 Task: Add Attachment from "Attach a link" to Card Card0000000312 in Board Board0000000078 in Workspace WS0000000026 in Trello. Add Cover Red to Card Card0000000312 in Board Board0000000078 in Workspace WS0000000026 in Trello. Add "Join Card" Button Button0000000312  to Card Card0000000312 in Board Board0000000078 in Workspace WS0000000026 in Trello. Add Description DS0000000312 to Card Card0000000312 in Board Board0000000078 in Workspace WS0000000026 in Trello. Add Comment CM0000000312 to Card Card0000000312 in Board Board0000000078 in Workspace WS0000000026 in Trello
Action: Mouse moved to (341, 469)
Screenshot: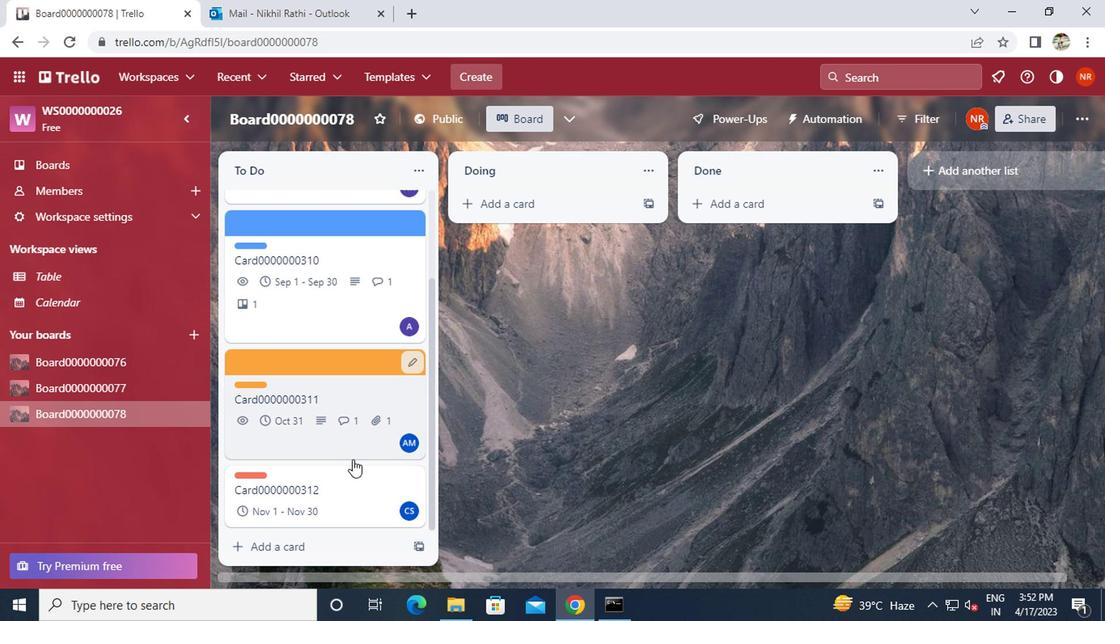 
Action: Mouse pressed left at (341, 469)
Screenshot: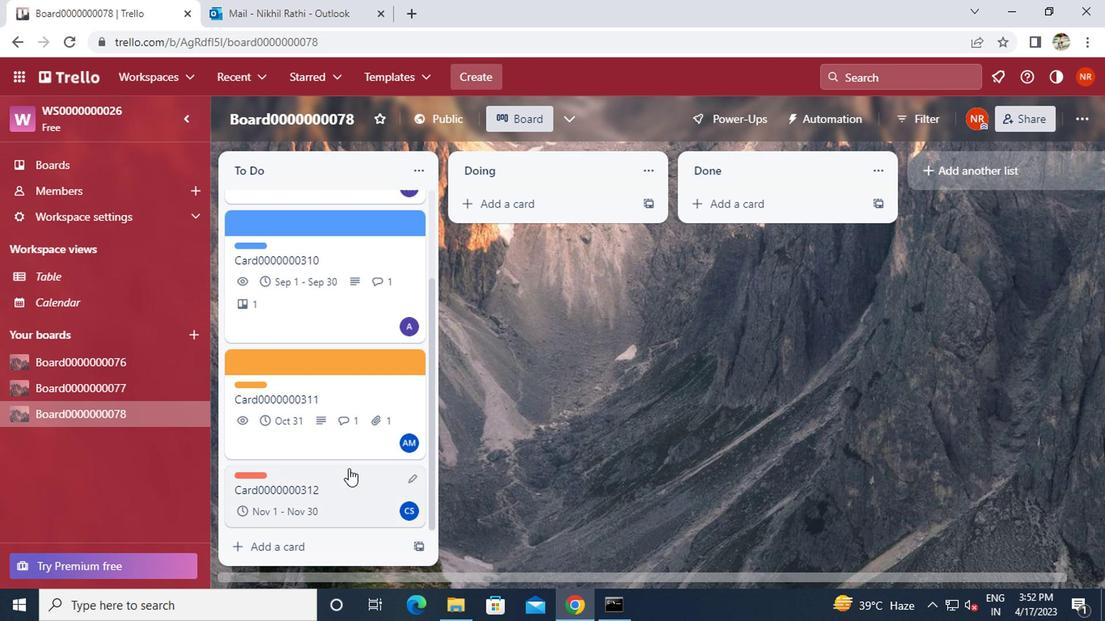 
Action: Mouse moved to (739, 338)
Screenshot: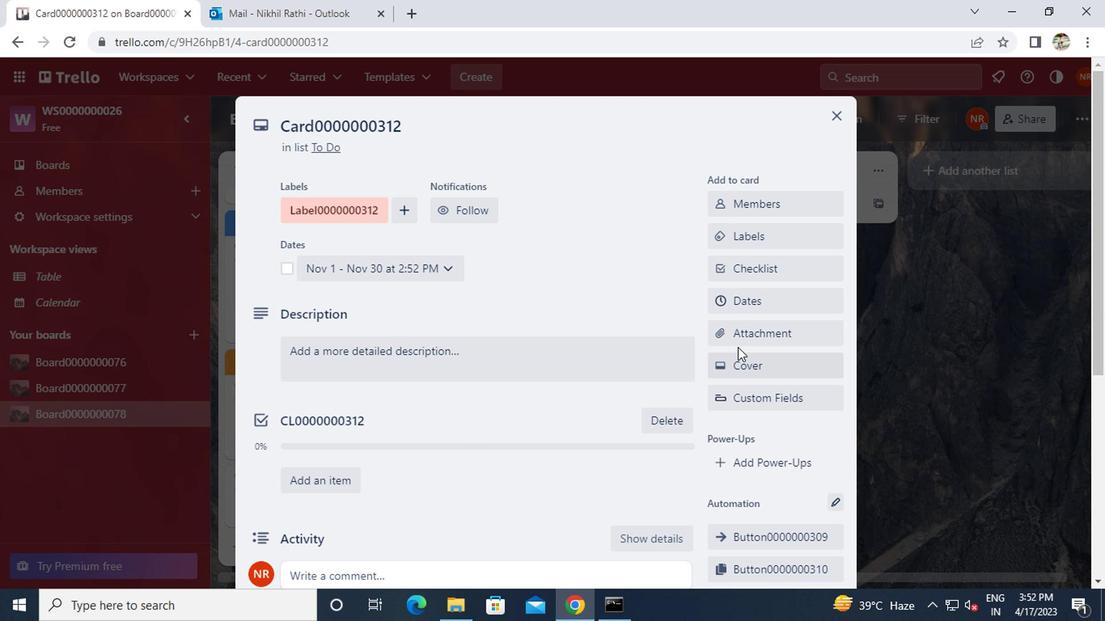 
Action: Mouse pressed left at (739, 338)
Screenshot: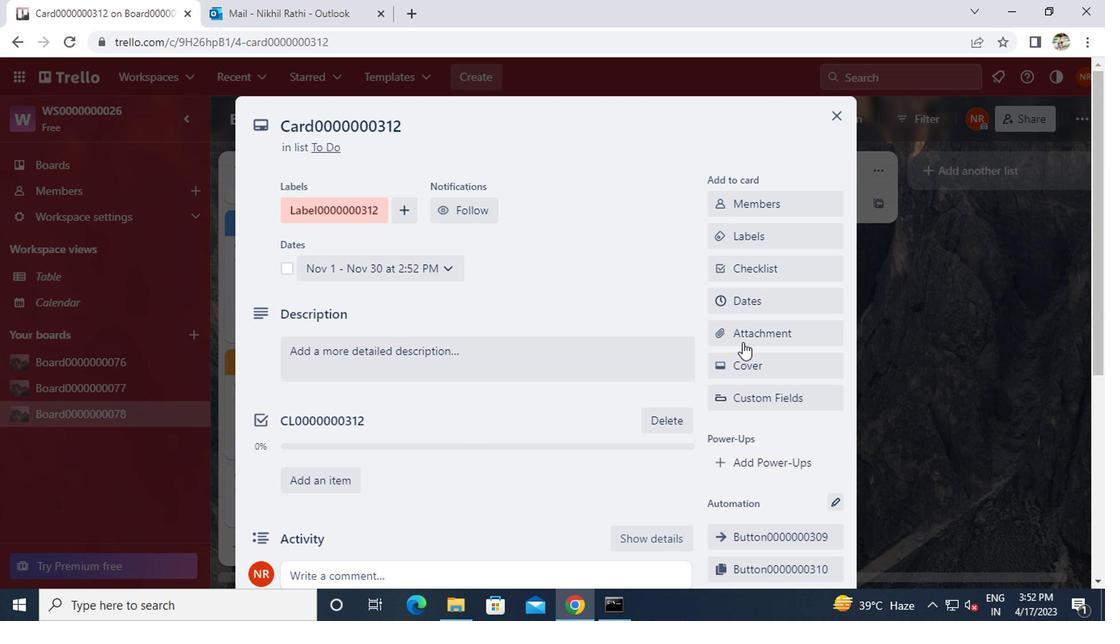 
Action: Mouse moved to (314, 6)
Screenshot: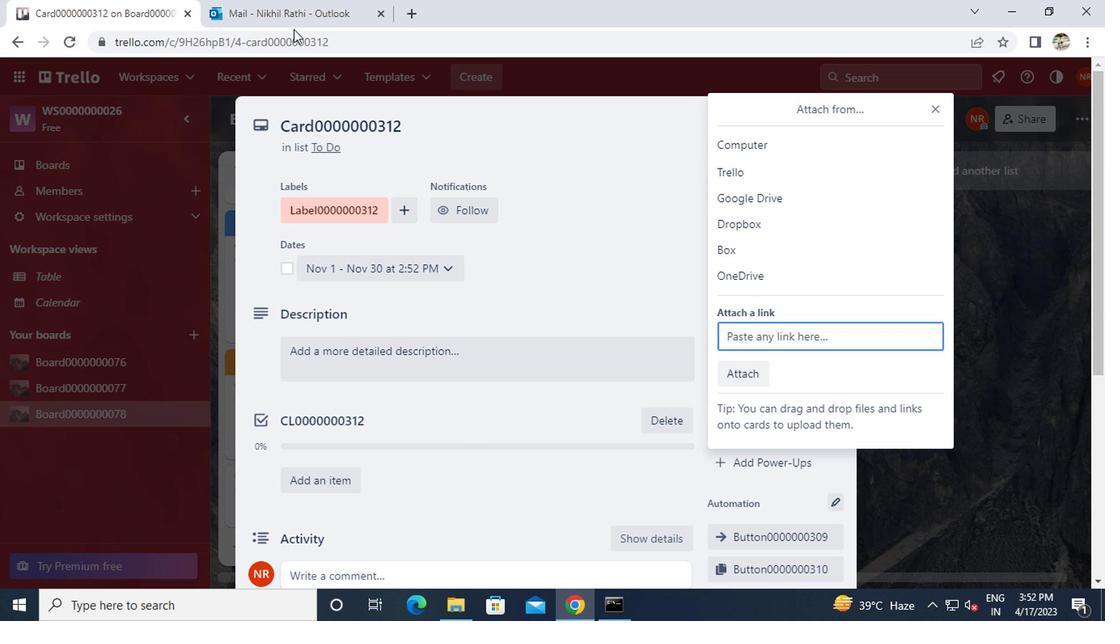 
Action: Mouse pressed left at (314, 6)
Screenshot: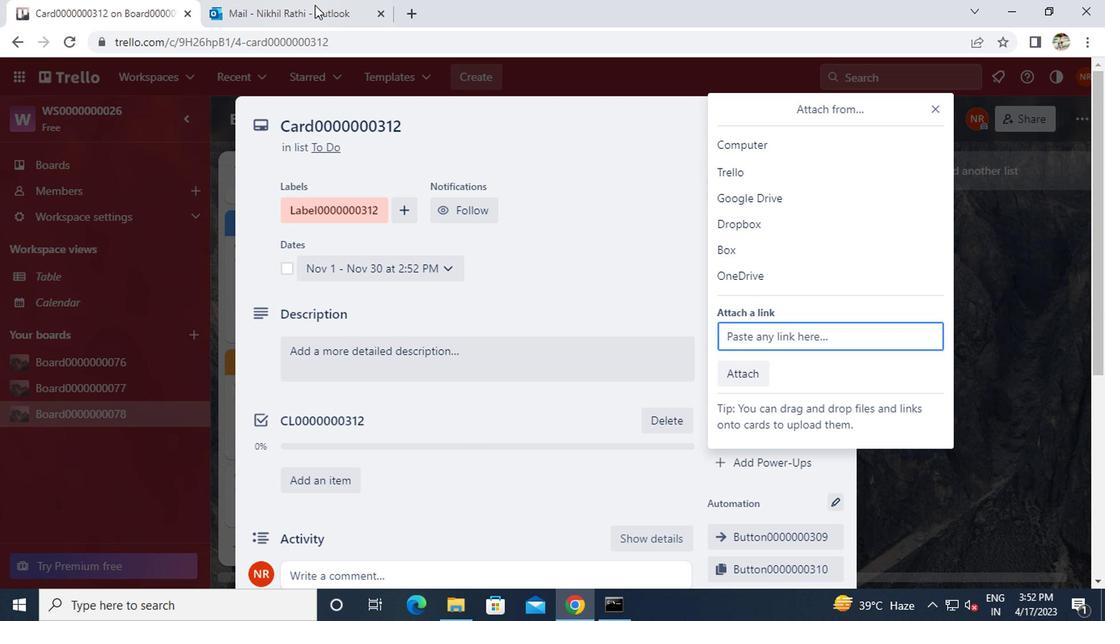 
Action: Mouse moved to (324, 52)
Screenshot: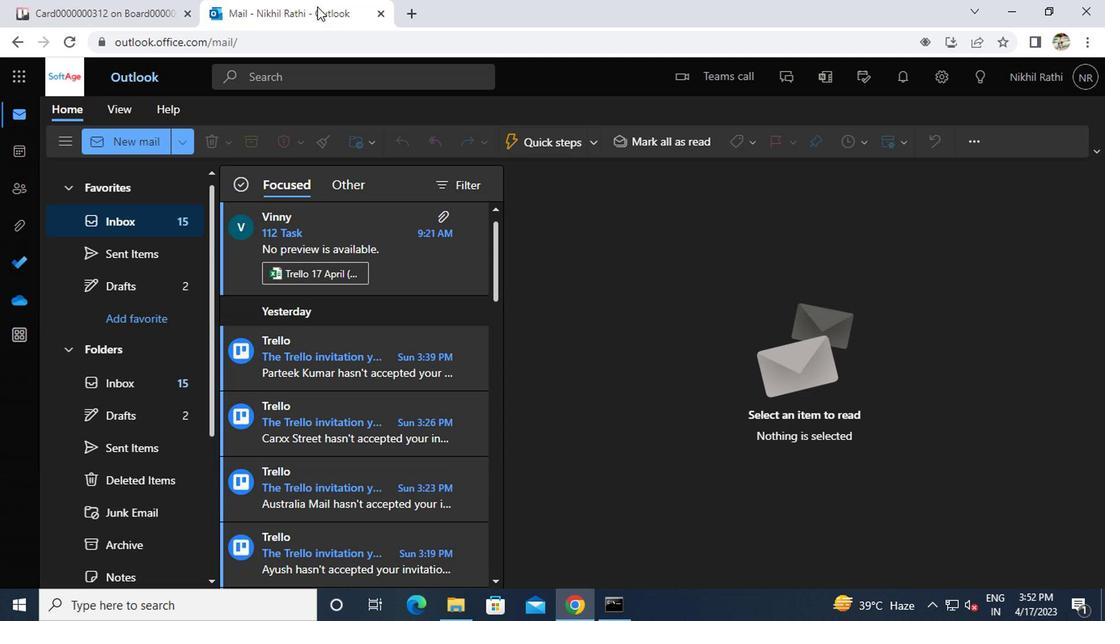 
Action: Mouse pressed left at (324, 52)
Screenshot: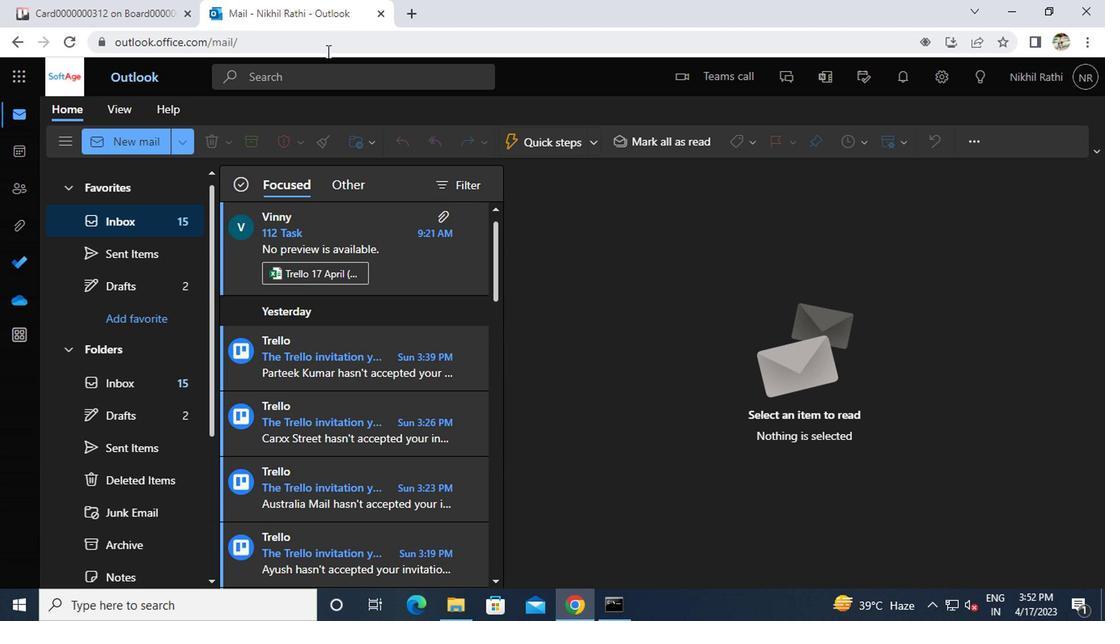 
Action: Mouse moved to (325, 52)
Screenshot: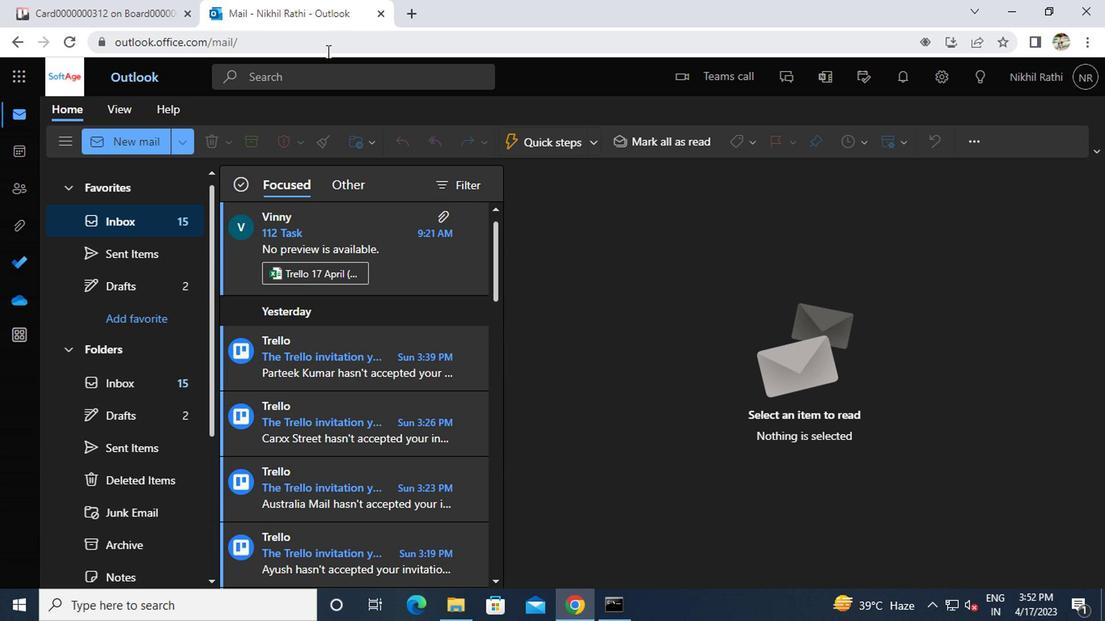 
Action: Key pressed ctrl+C
Screenshot: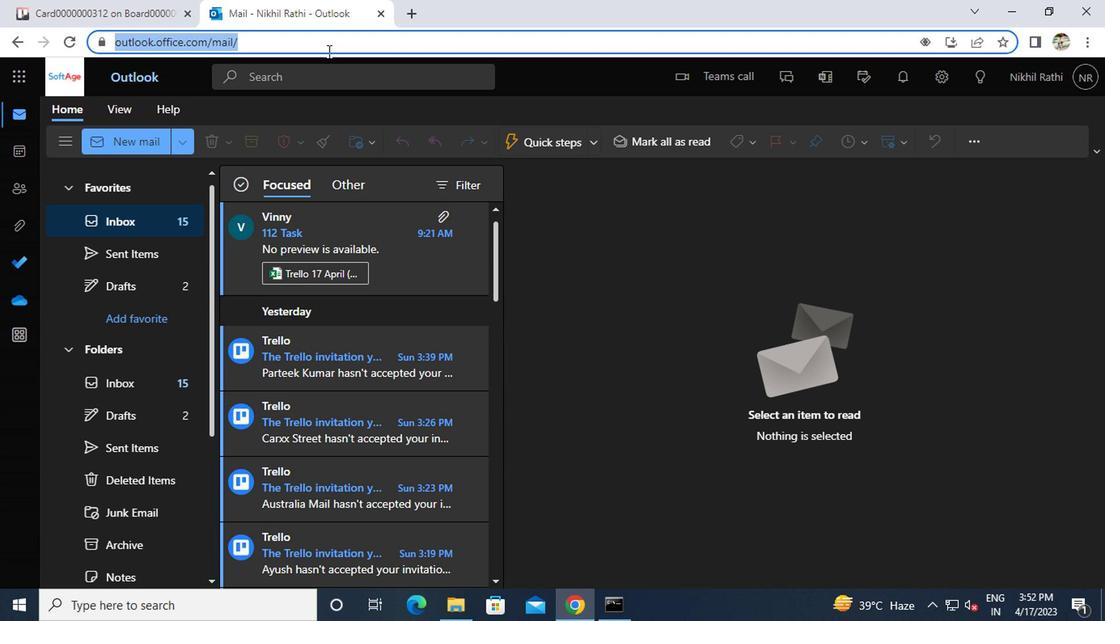 
Action: Mouse moved to (99, 2)
Screenshot: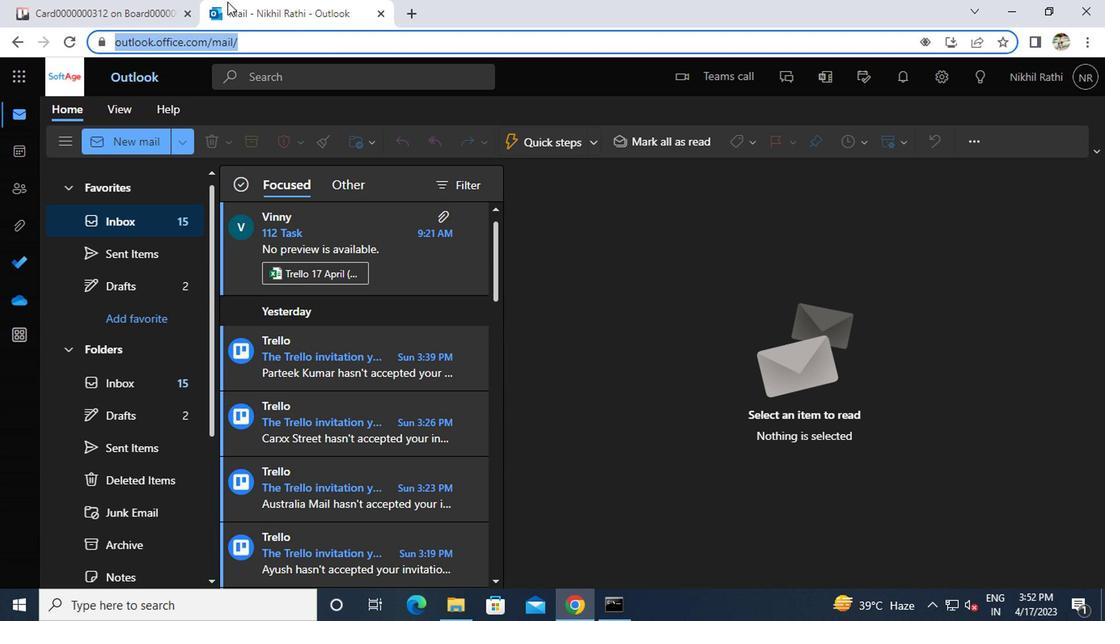 
Action: Mouse pressed left at (99, 2)
Screenshot: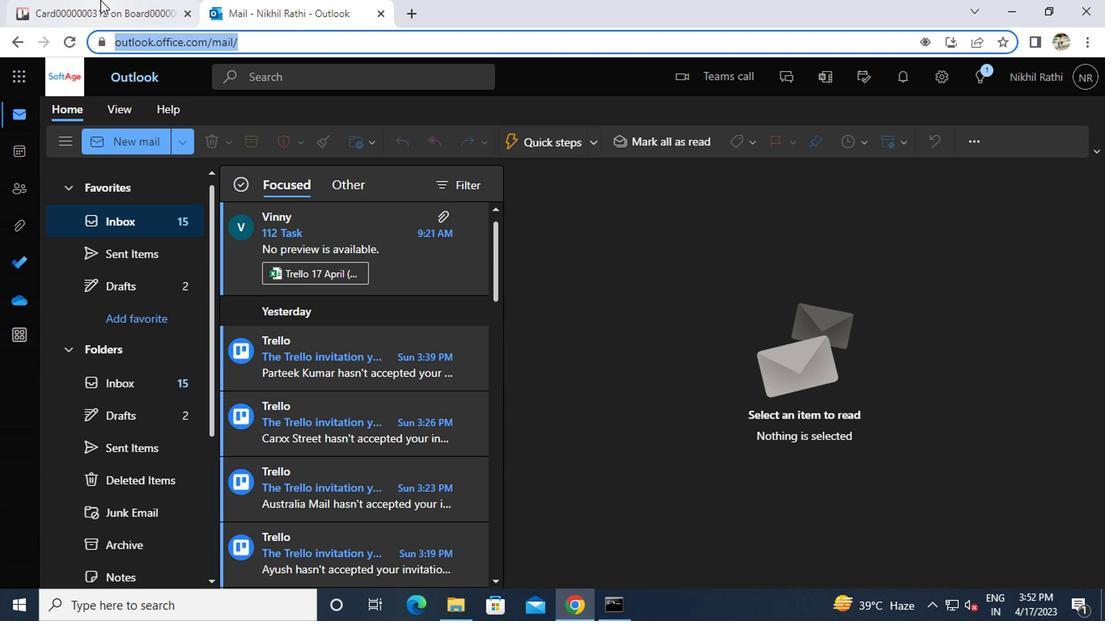 
Action: Mouse moved to (747, 341)
Screenshot: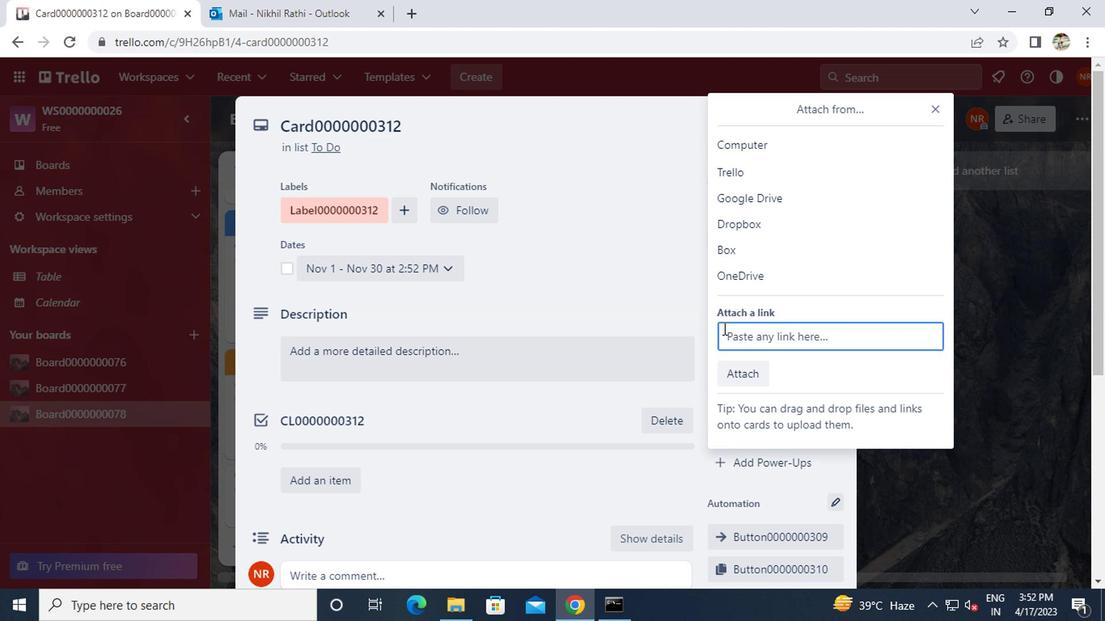 
Action: Mouse pressed left at (747, 341)
Screenshot: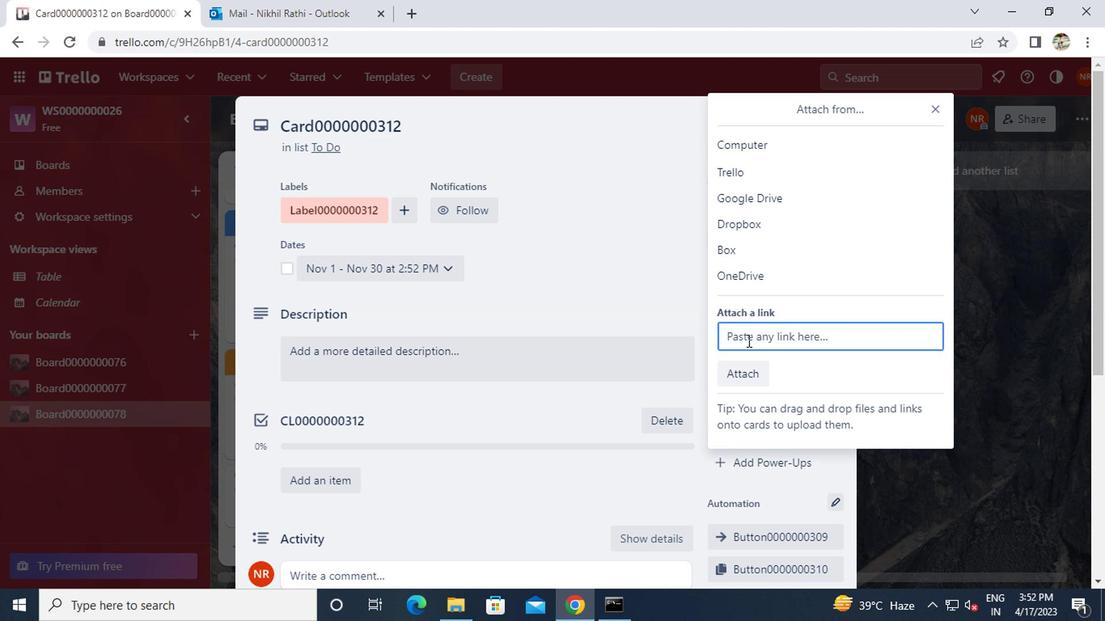 
Action: Key pressed ctrl+V
Screenshot: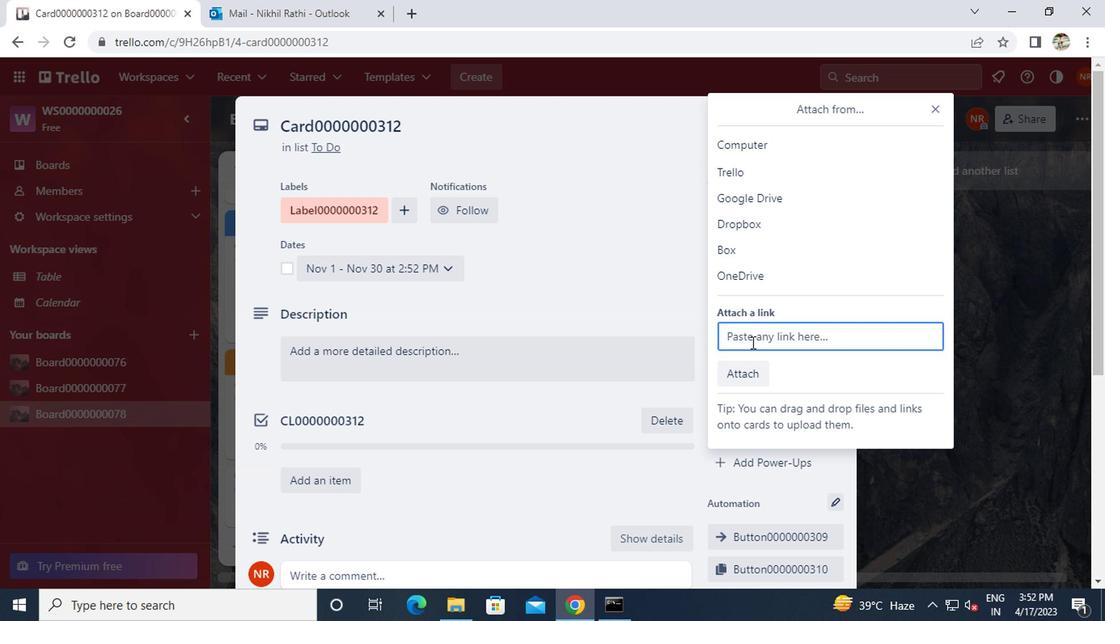 
Action: Mouse moved to (734, 394)
Screenshot: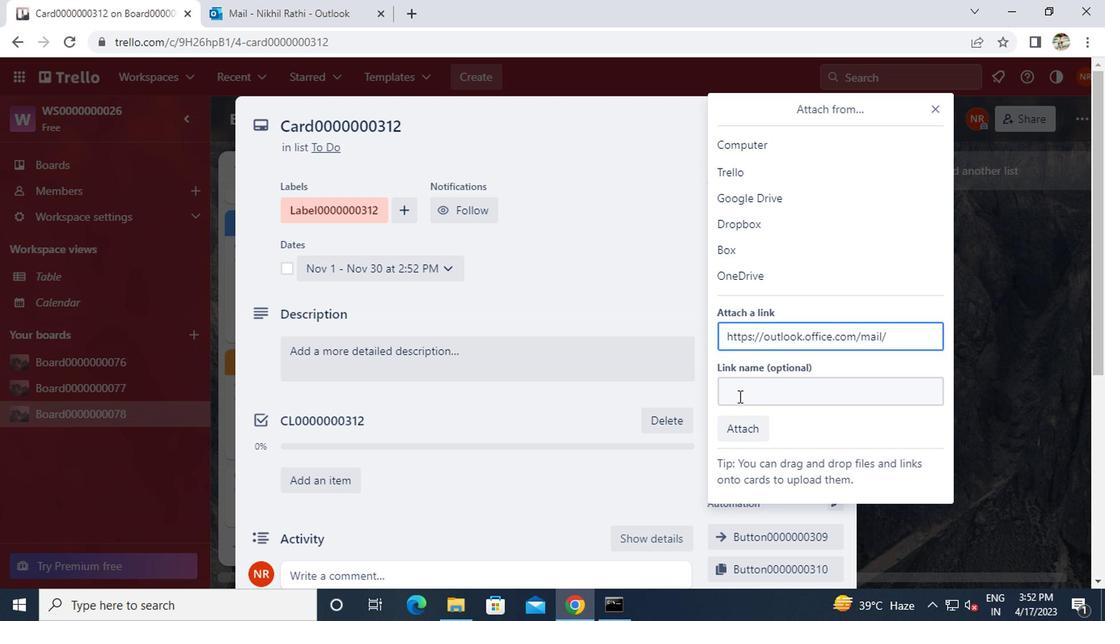 
Action: Mouse pressed left at (734, 394)
Screenshot: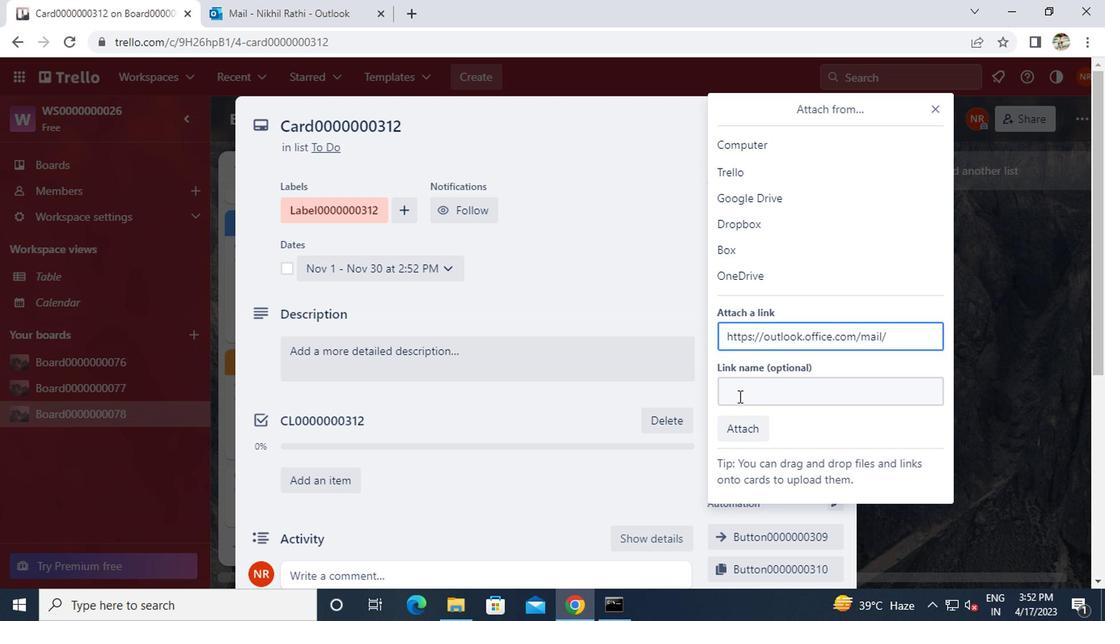 
Action: Key pressed l<Key.caps_lock>ink
Screenshot: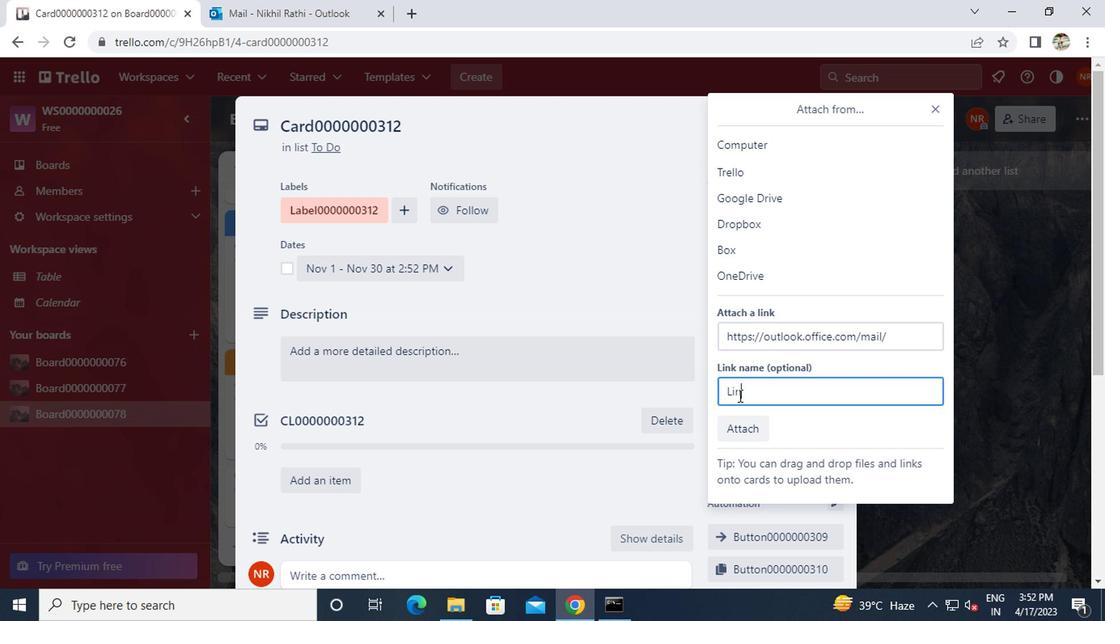 
Action: Mouse moved to (743, 435)
Screenshot: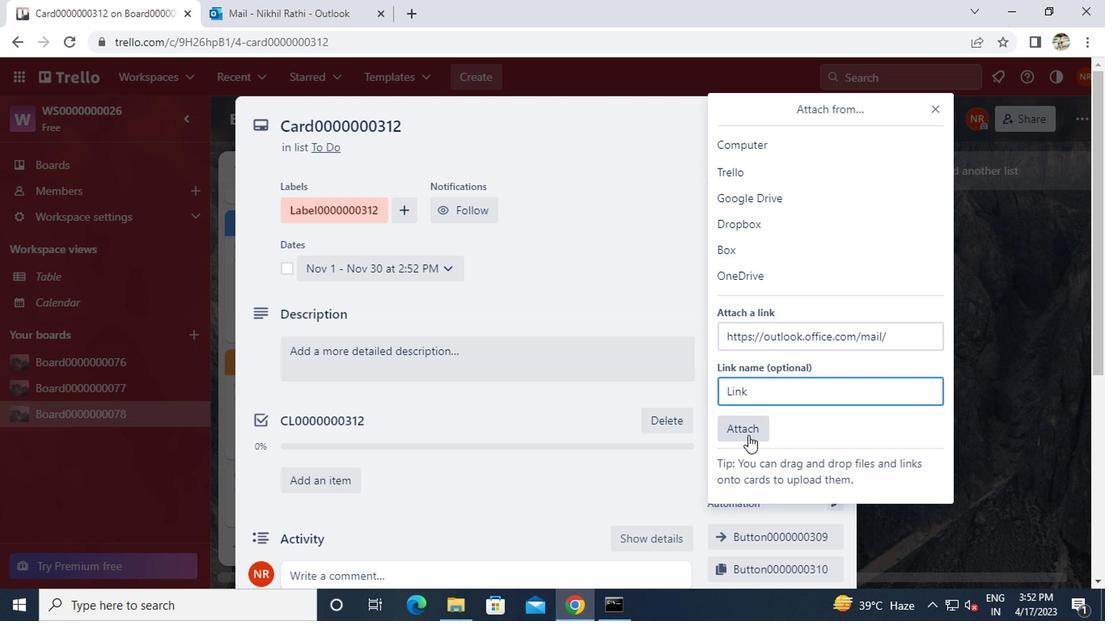 
Action: Mouse pressed left at (743, 435)
Screenshot: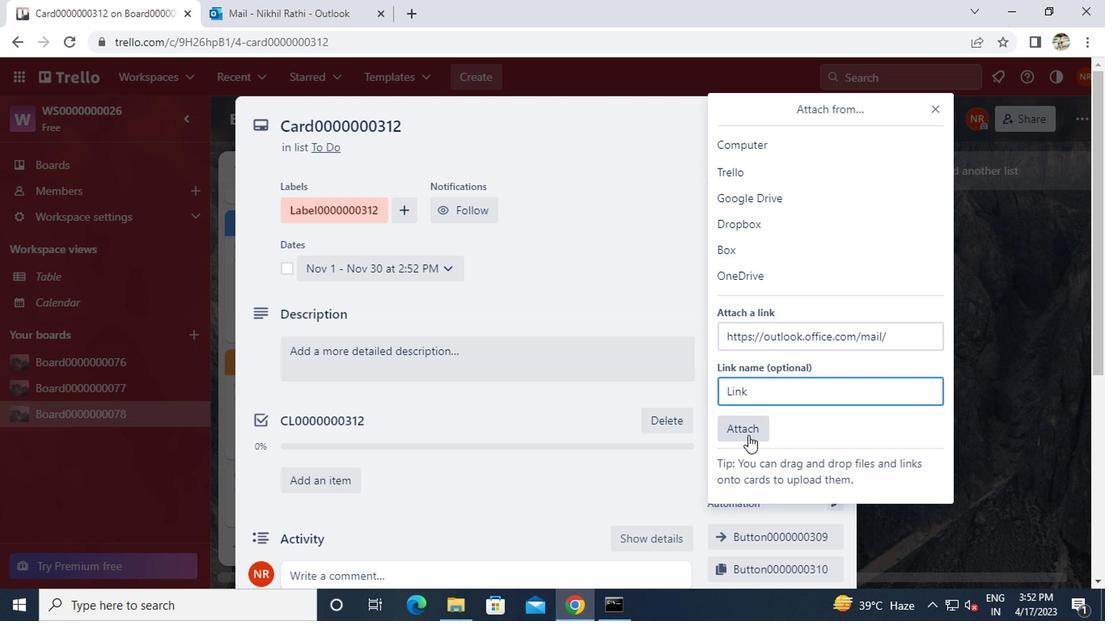 
Action: Mouse moved to (741, 369)
Screenshot: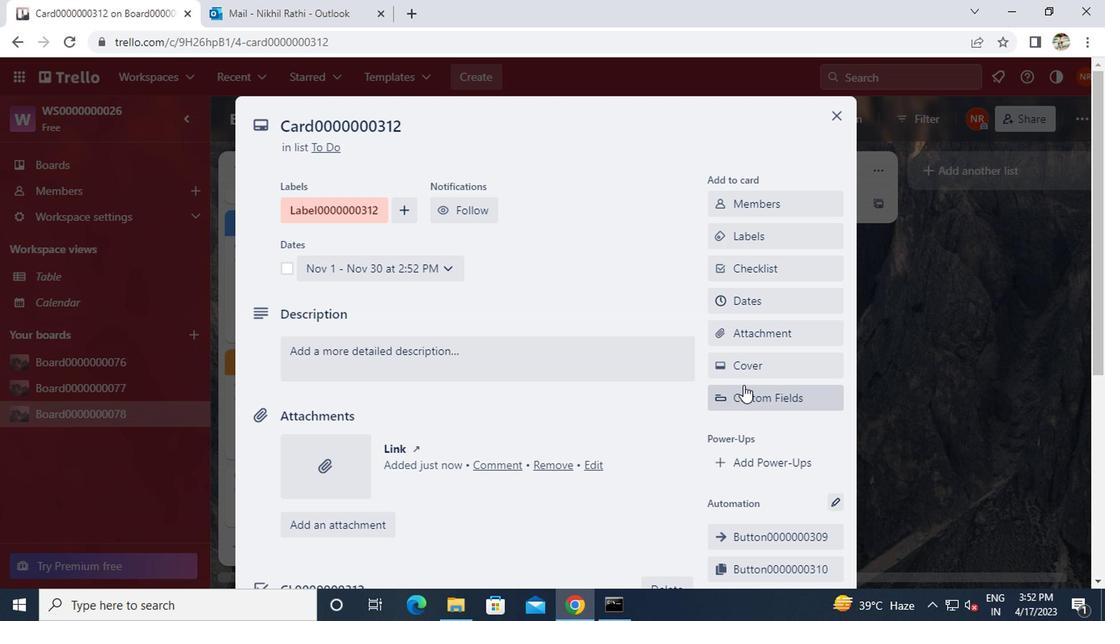 
Action: Mouse pressed left at (741, 369)
Screenshot: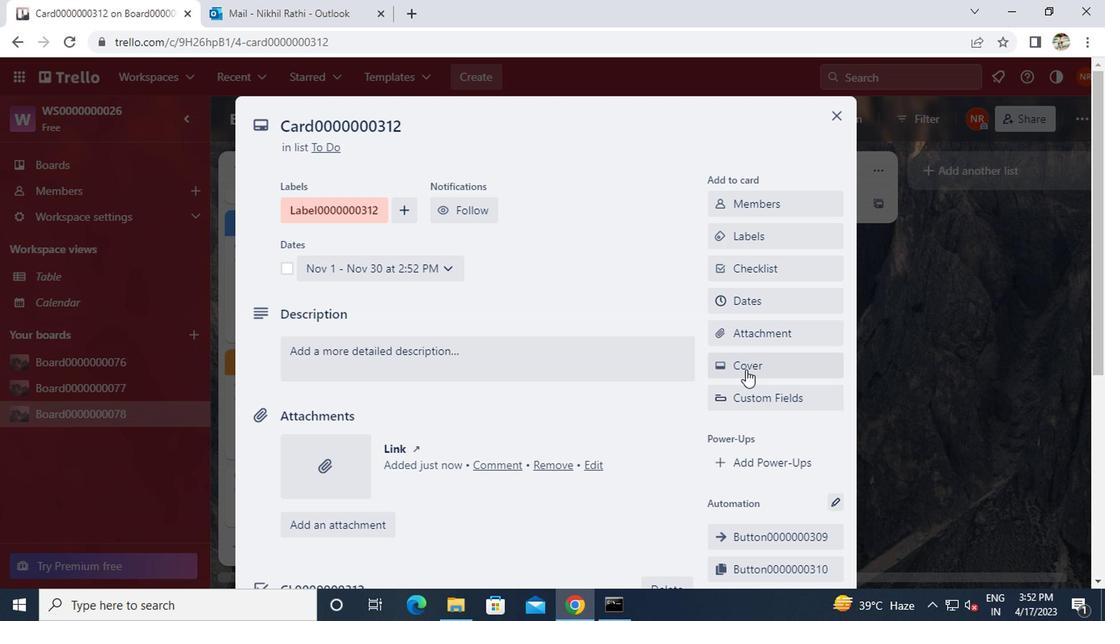 
Action: Mouse moved to (862, 253)
Screenshot: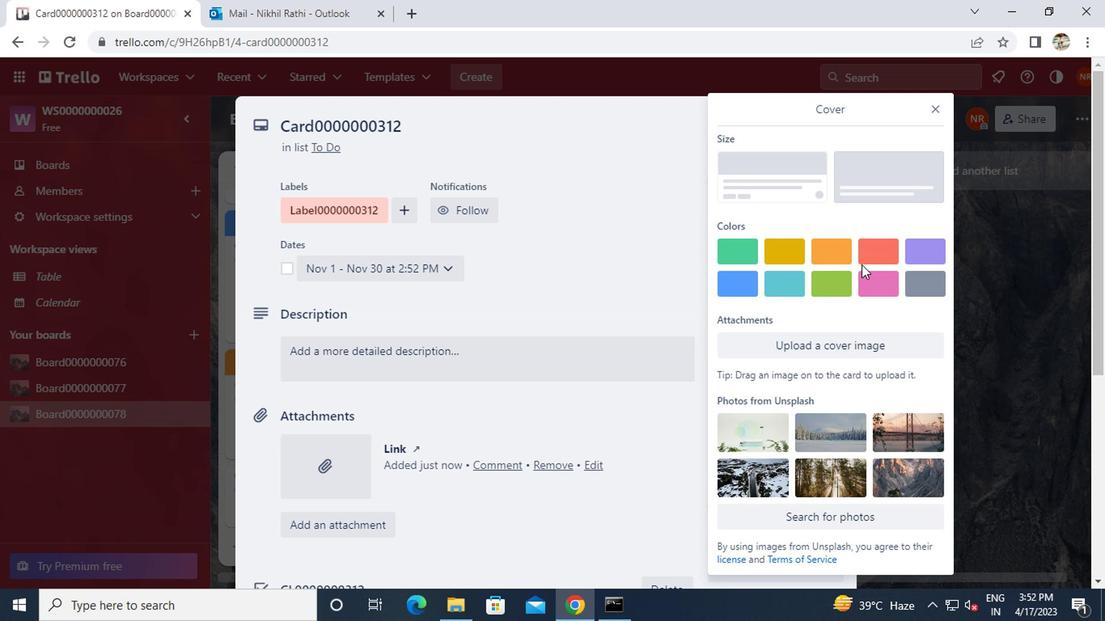 
Action: Mouse pressed left at (862, 253)
Screenshot: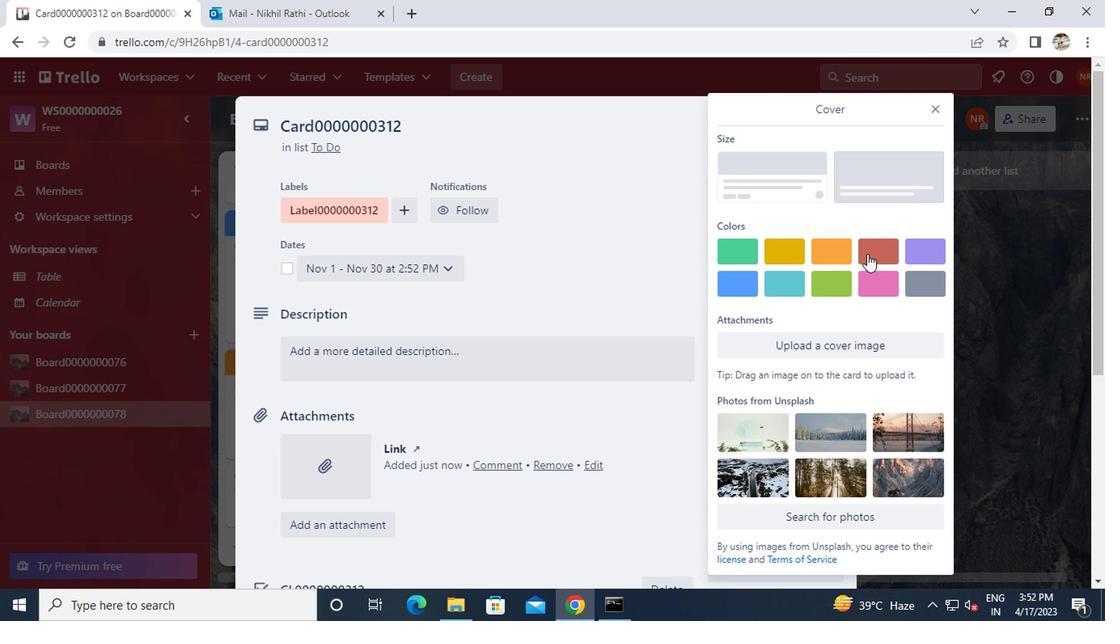 
Action: Mouse moved to (926, 106)
Screenshot: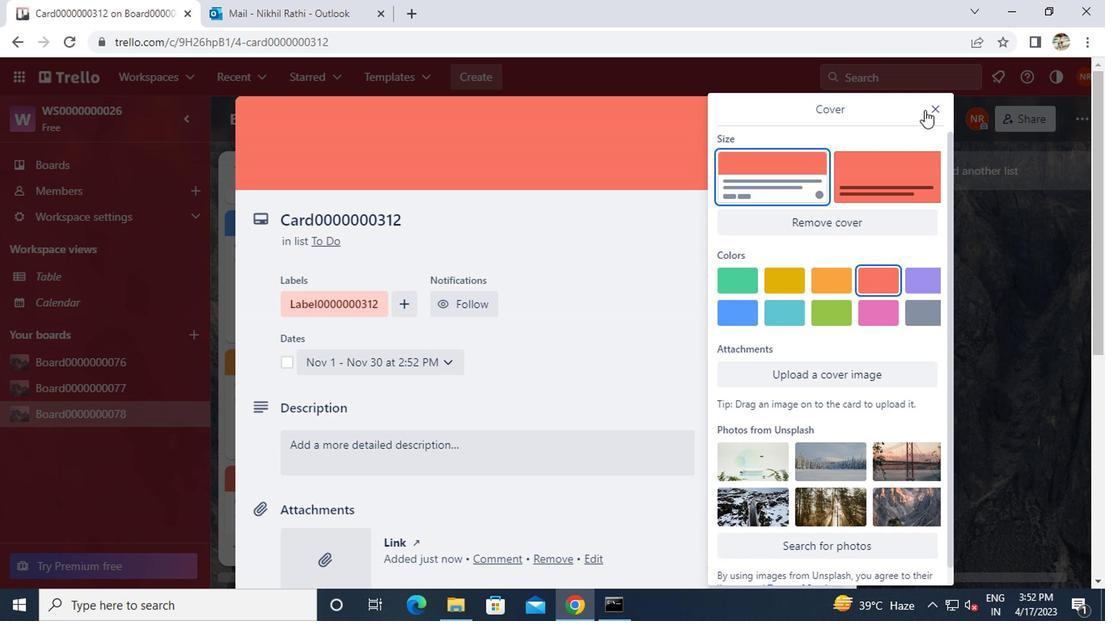 
Action: Mouse pressed left at (926, 106)
Screenshot: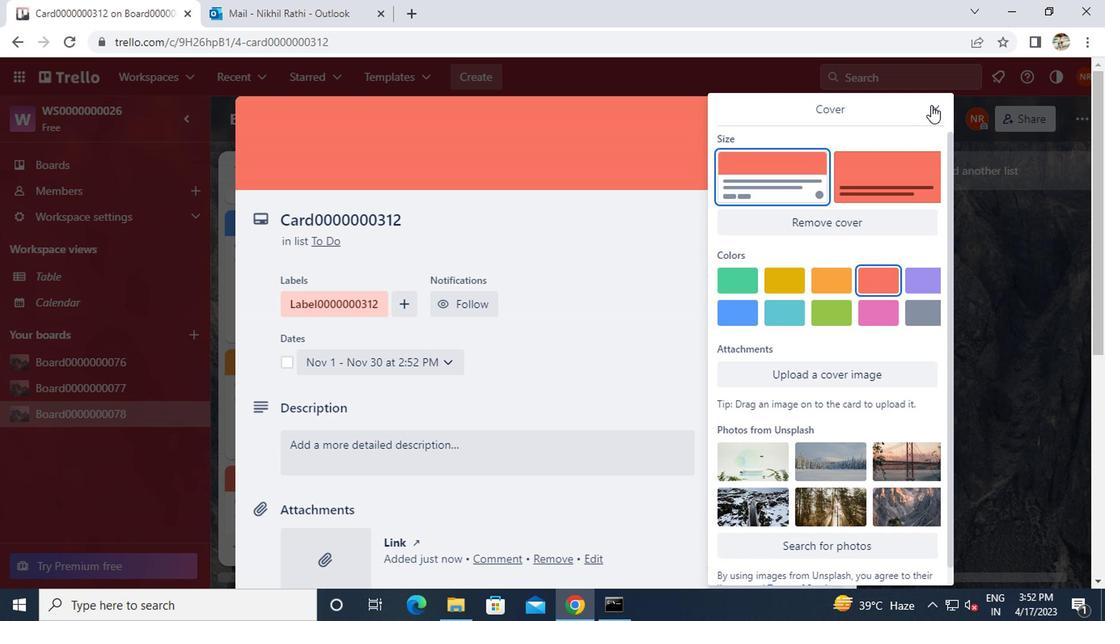 
Action: Mouse moved to (803, 255)
Screenshot: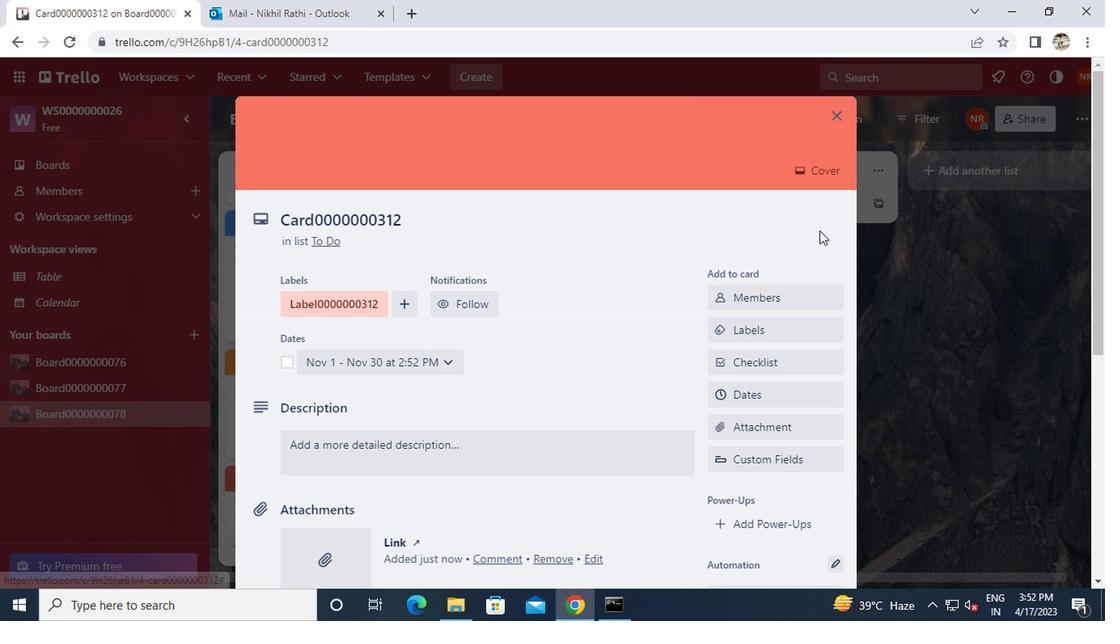 
Action: Mouse scrolled (803, 253) with delta (0, -1)
Screenshot: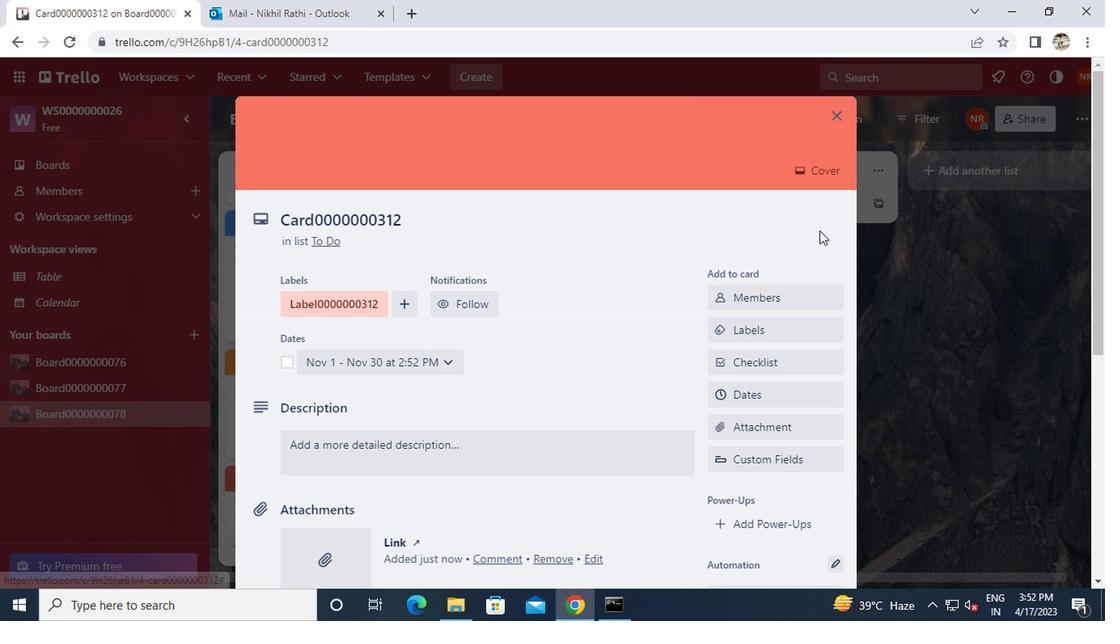 
Action: Mouse moved to (801, 257)
Screenshot: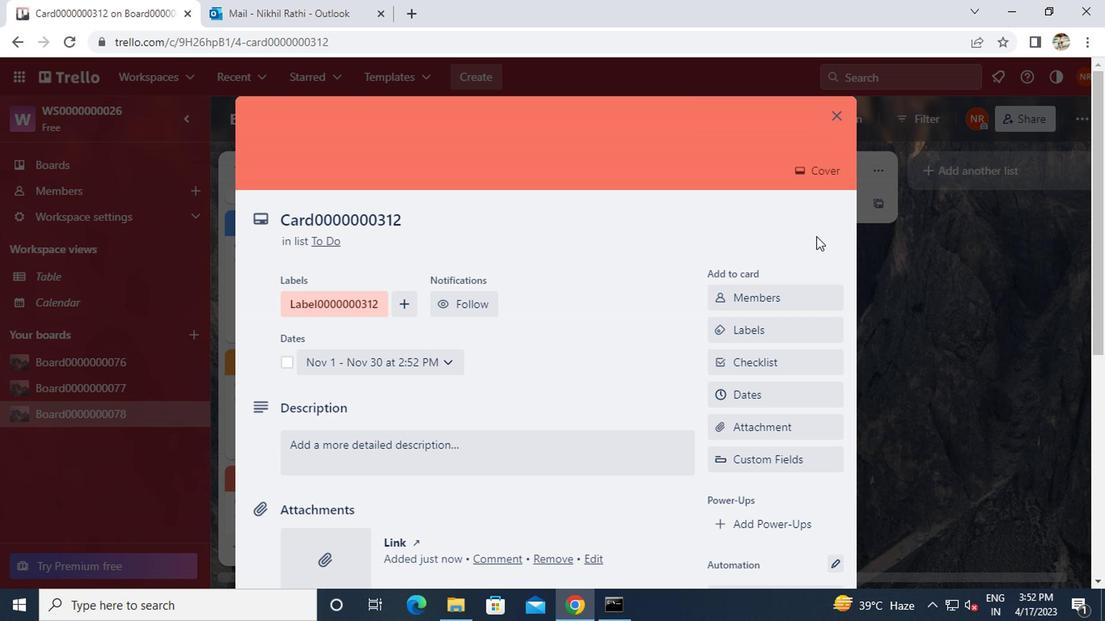 
Action: Mouse scrolled (801, 256) with delta (0, 0)
Screenshot: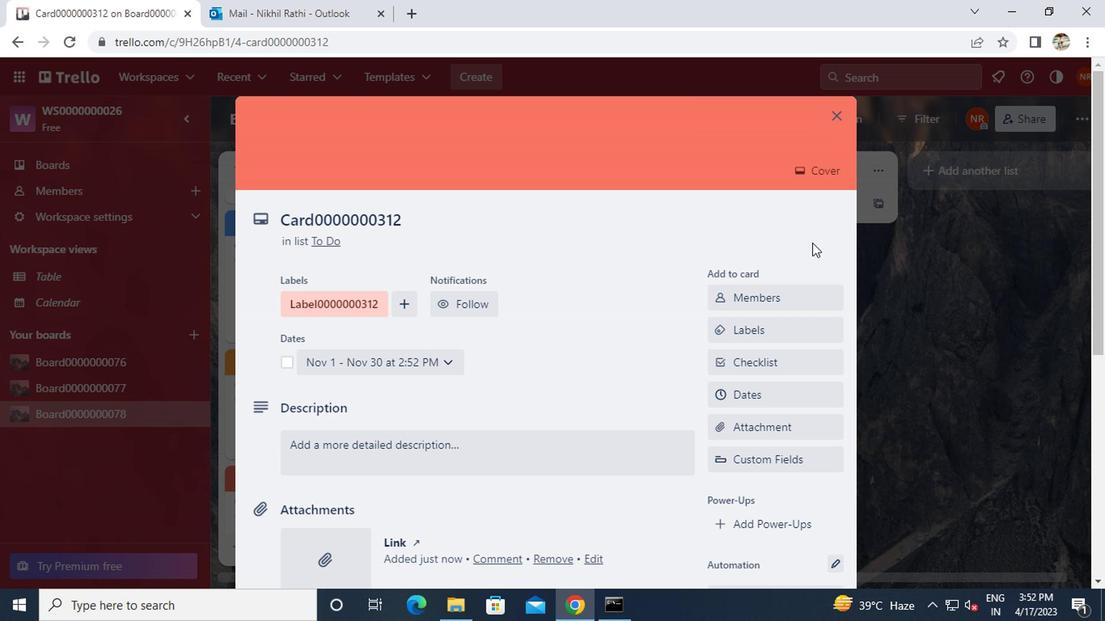 
Action: Mouse moved to (757, 296)
Screenshot: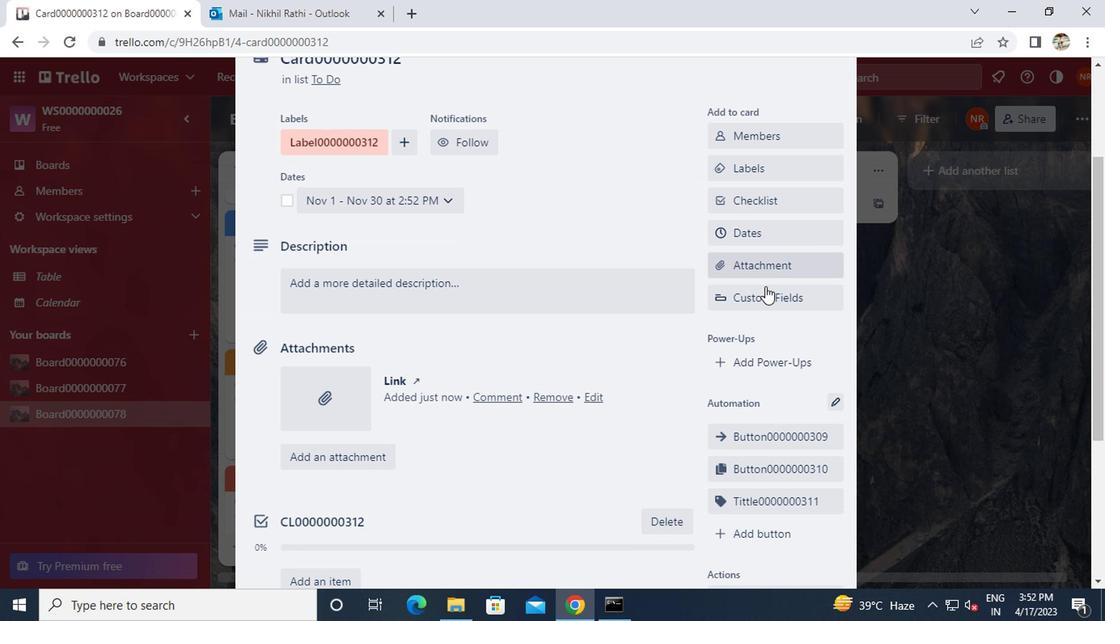 
Action: Mouse scrolled (757, 295) with delta (0, 0)
Screenshot: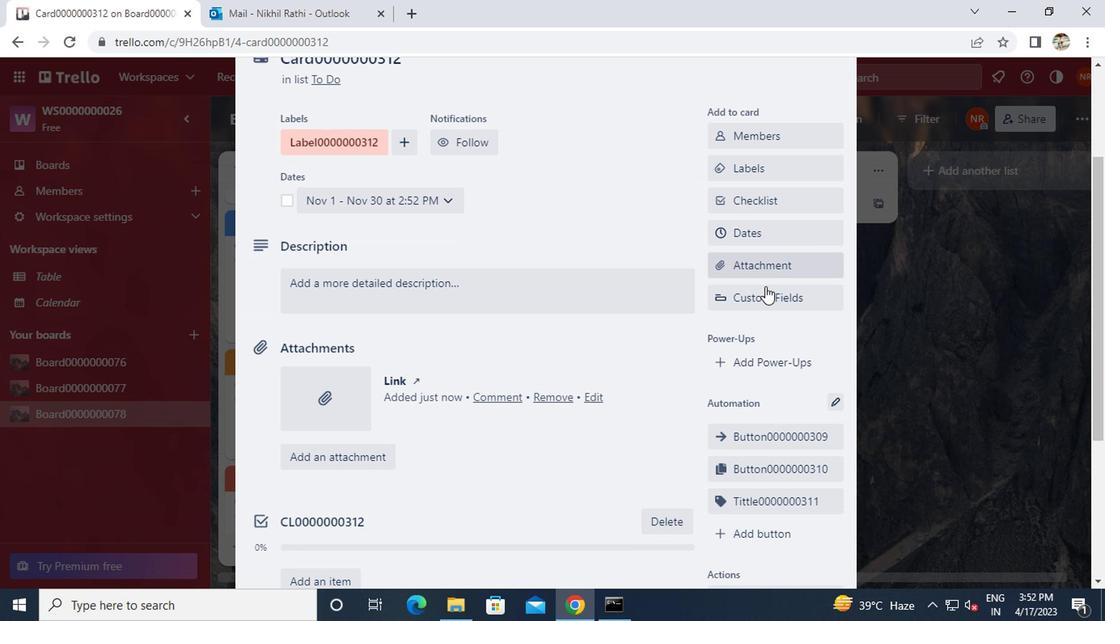 
Action: Mouse scrolled (757, 295) with delta (0, 0)
Screenshot: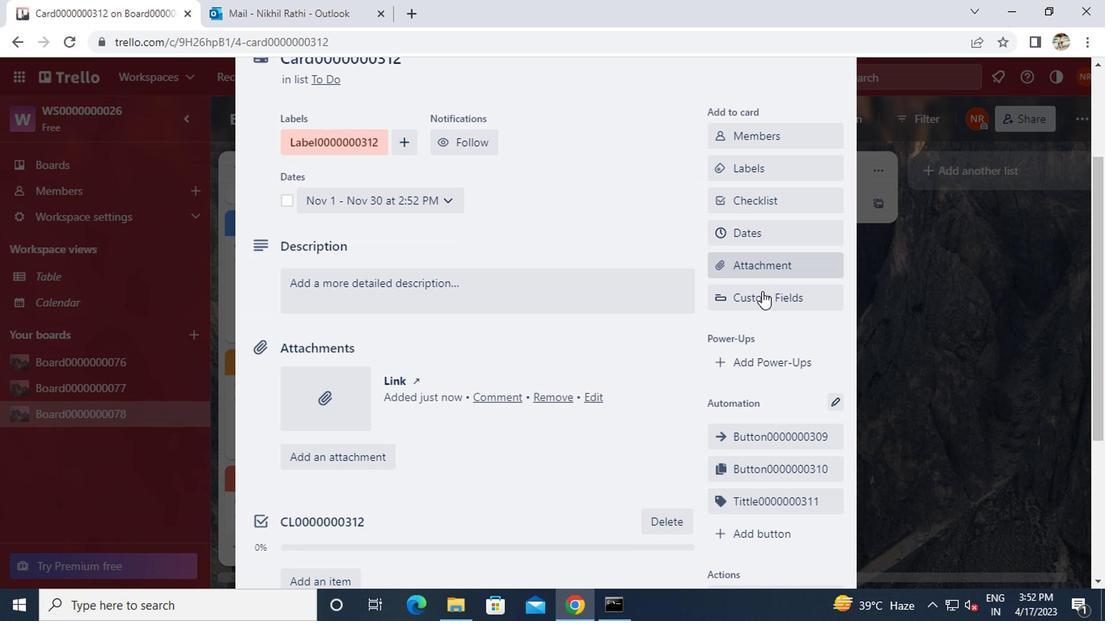 
Action: Mouse moved to (732, 363)
Screenshot: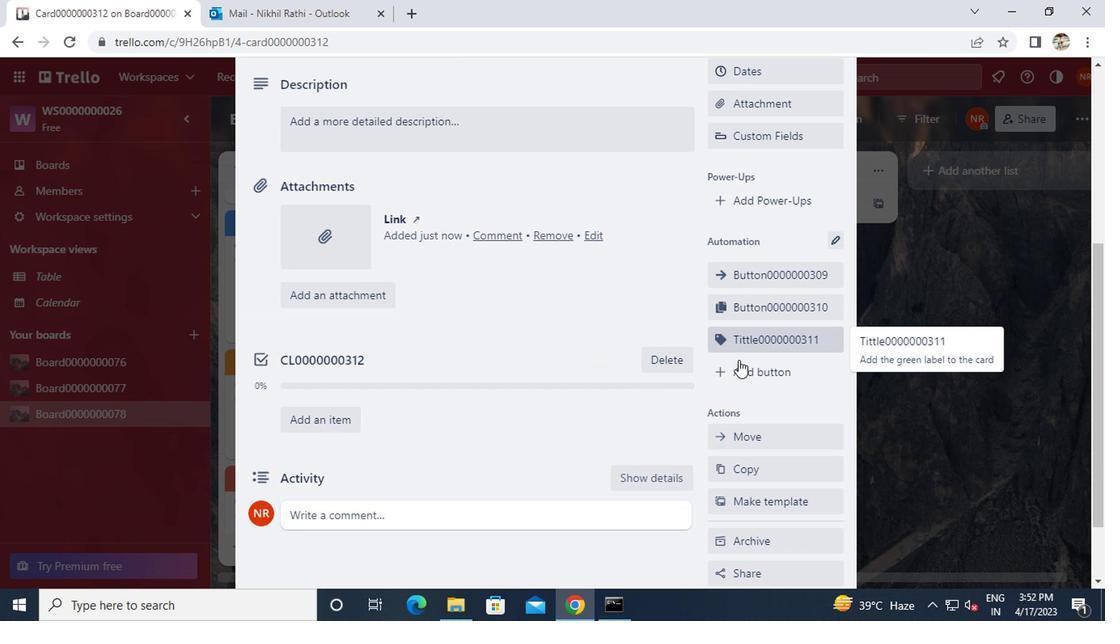 
Action: Mouse pressed left at (732, 363)
Screenshot: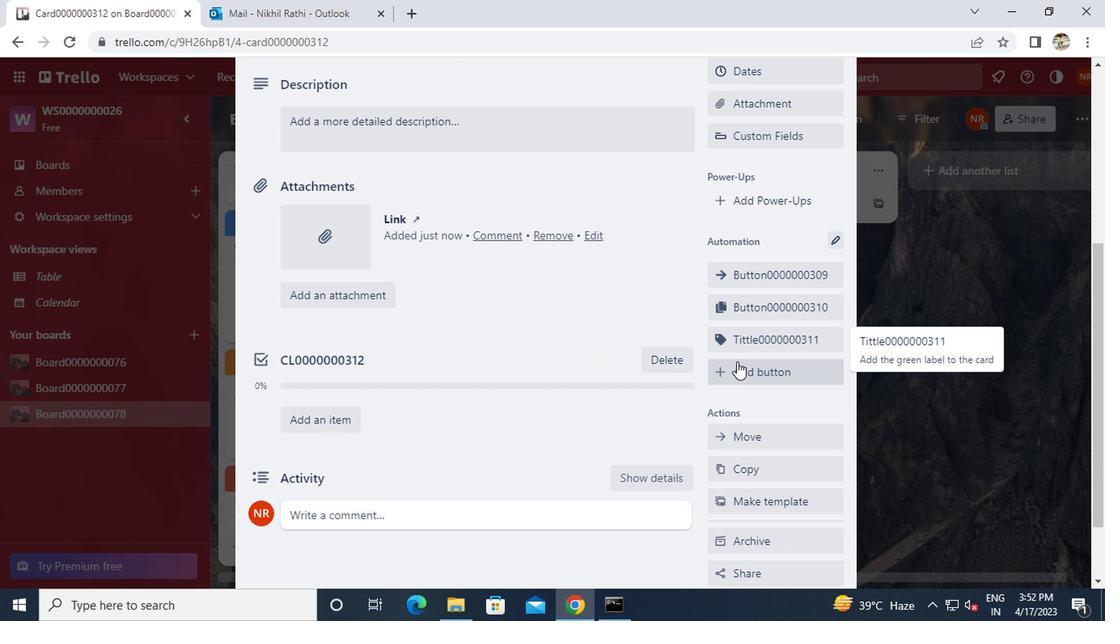 
Action: Mouse moved to (740, 287)
Screenshot: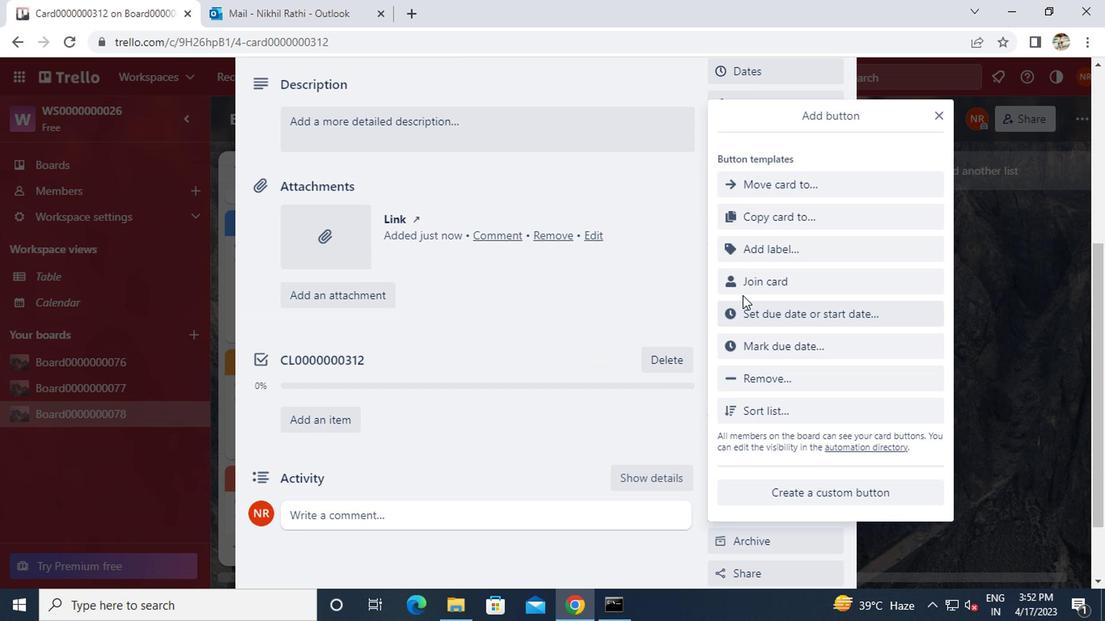
Action: Mouse pressed left at (740, 287)
Screenshot: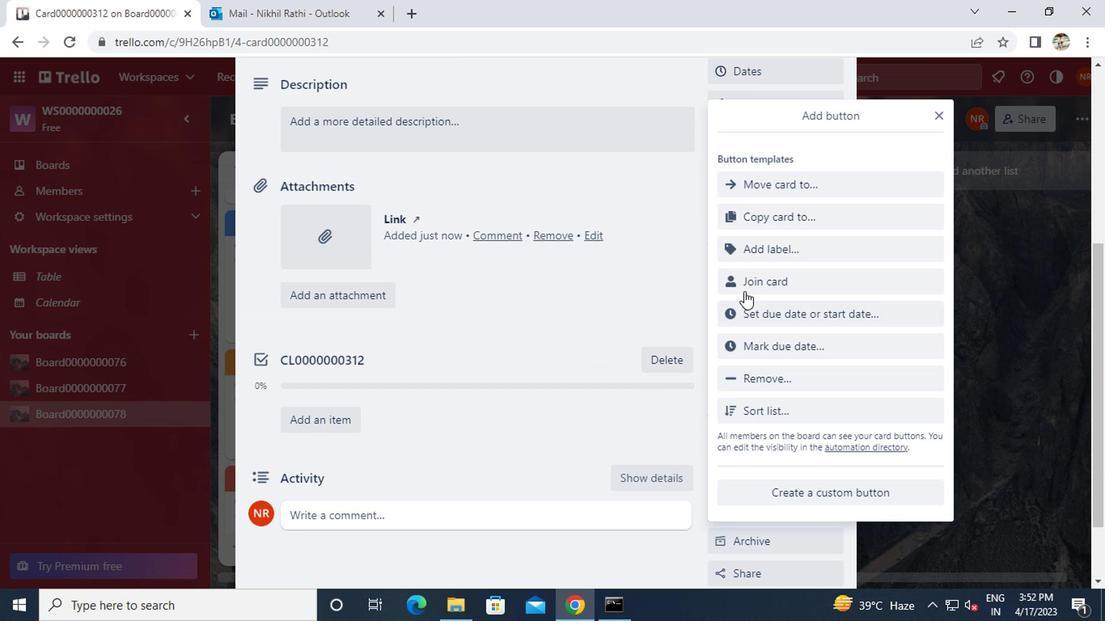 
Action: Mouse moved to (740, 287)
Screenshot: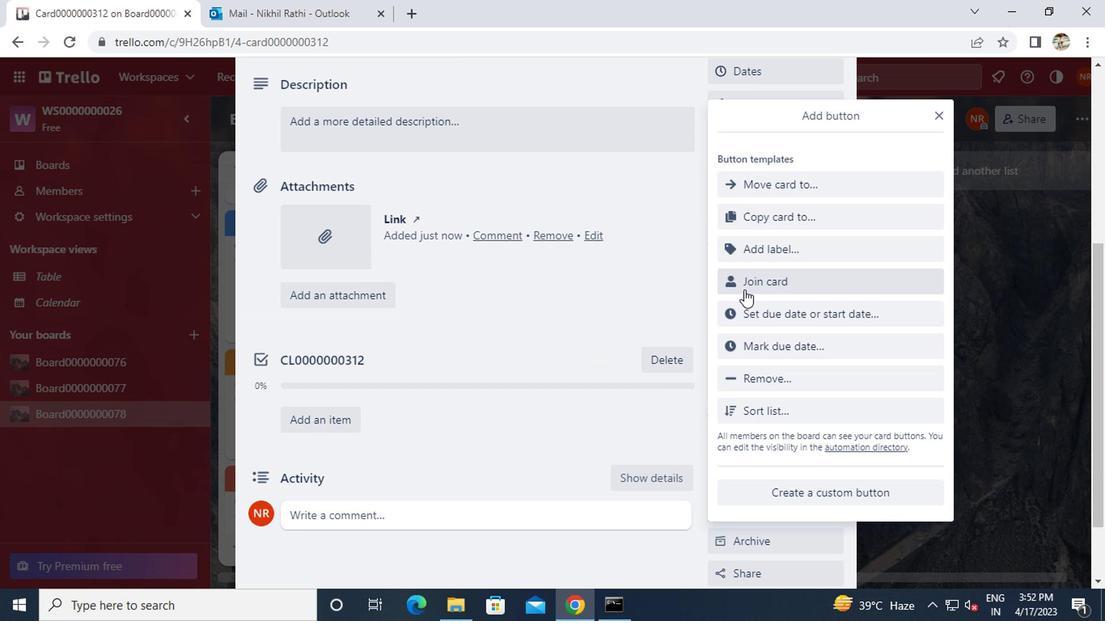 
Action: Key pressed <Key.caps_lock>b<Key.caps_lock>utton0000000312
Screenshot: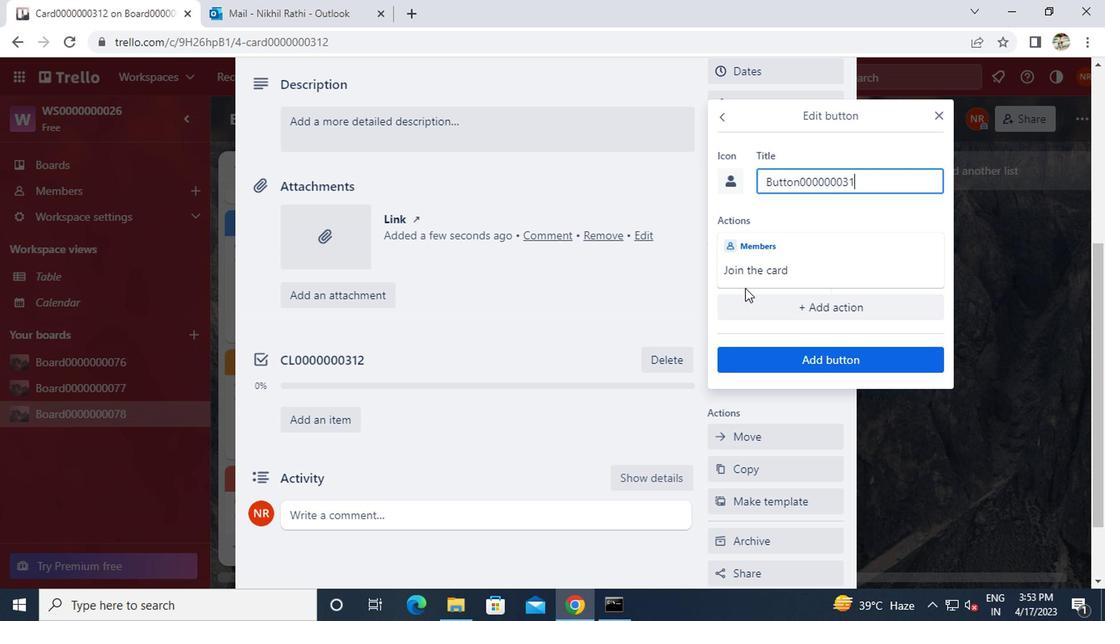 
Action: Mouse moved to (755, 360)
Screenshot: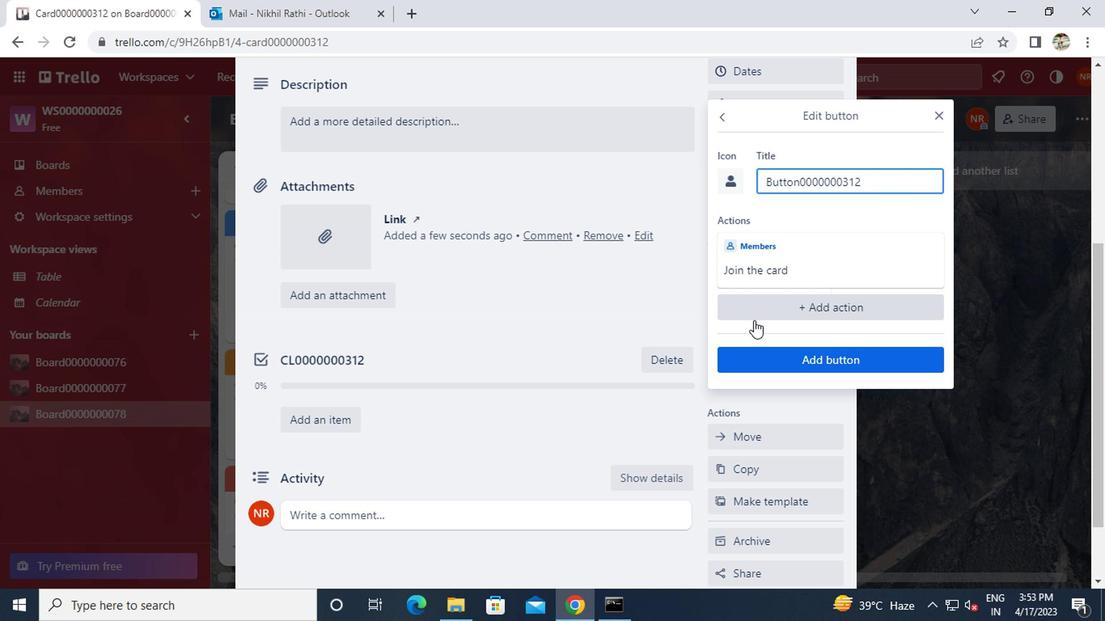 
Action: Mouse pressed left at (755, 360)
Screenshot: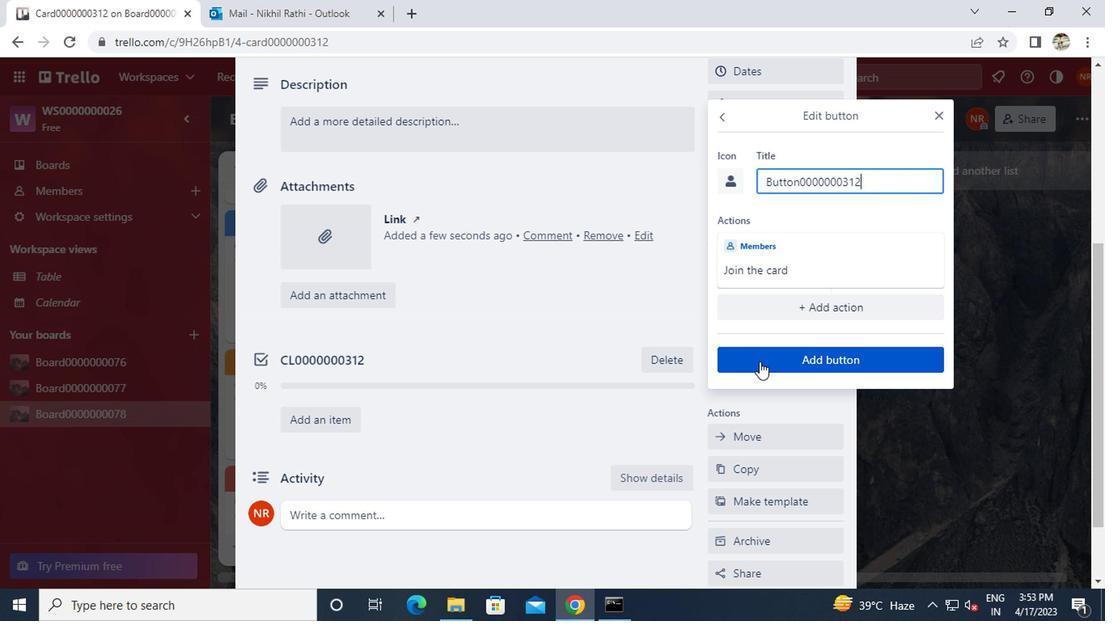 
Action: Mouse moved to (520, 141)
Screenshot: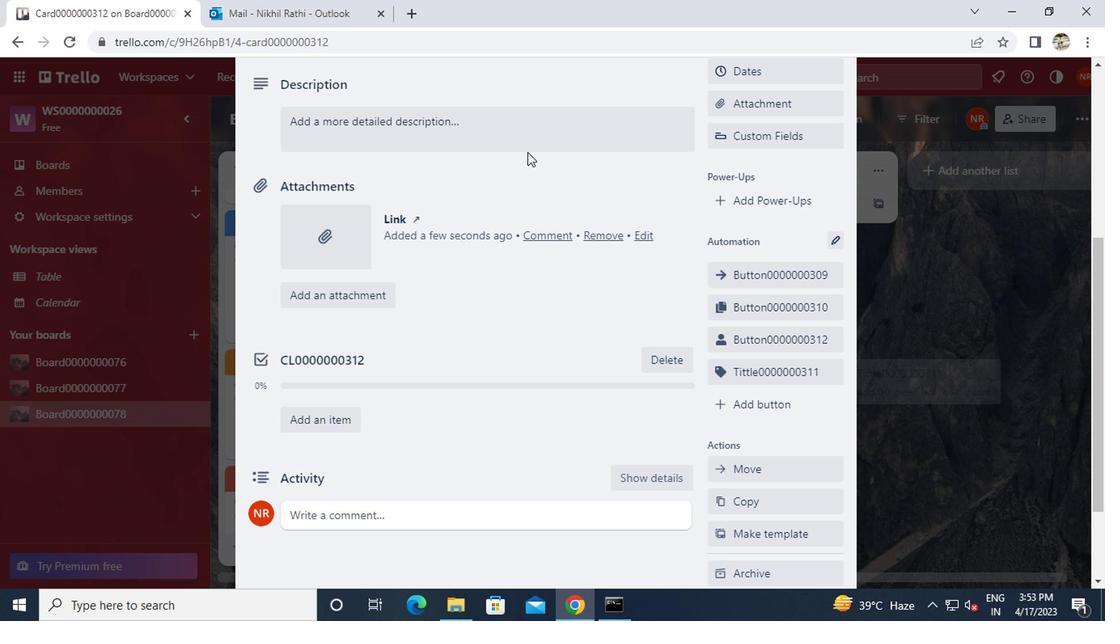 
Action: Mouse pressed left at (520, 141)
Screenshot: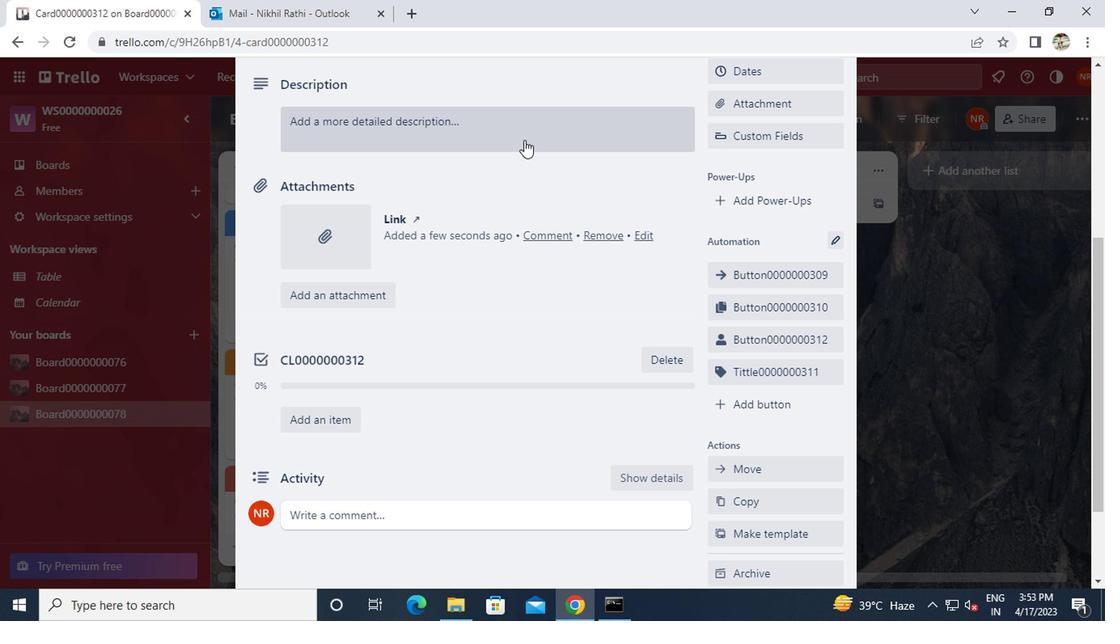 
Action: Key pressed <Key.caps_lock>ds0000000312
Screenshot: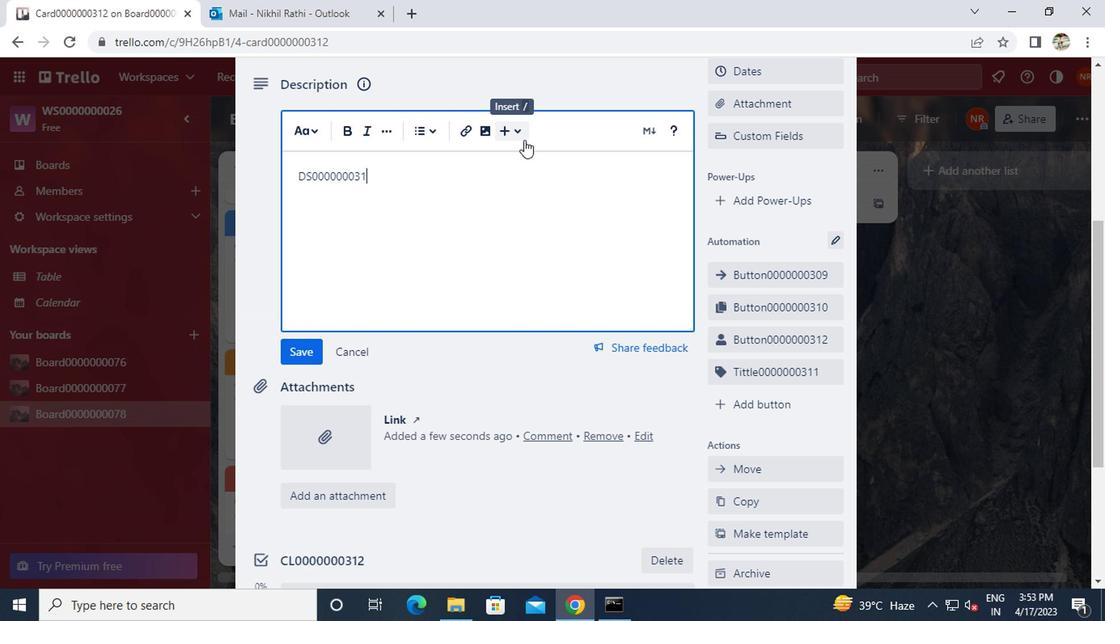 
Action: Mouse moved to (320, 349)
Screenshot: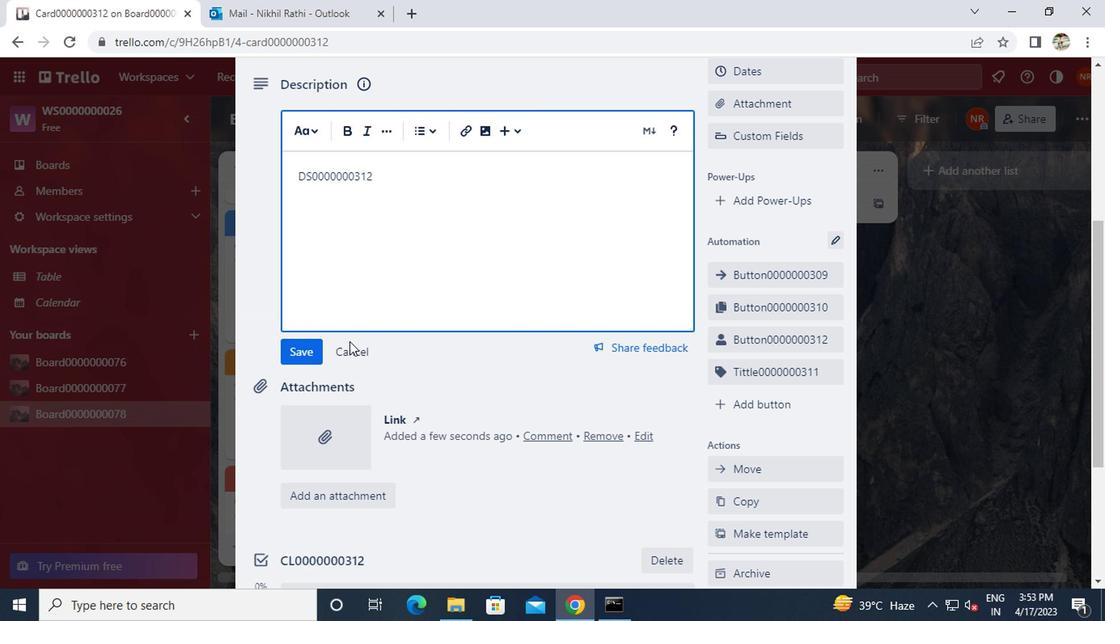 
Action: Mouse pressed left at (320, 349)
Screenshot: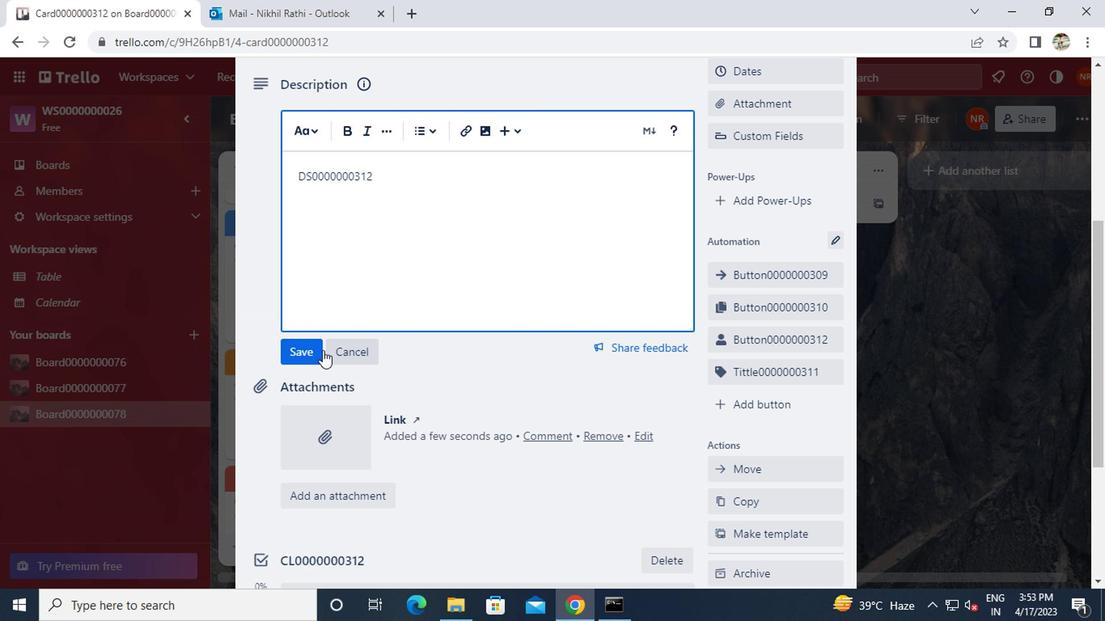 
Action: Mouse scrolled (320, 348) with delta (0, 0)
Screenshot: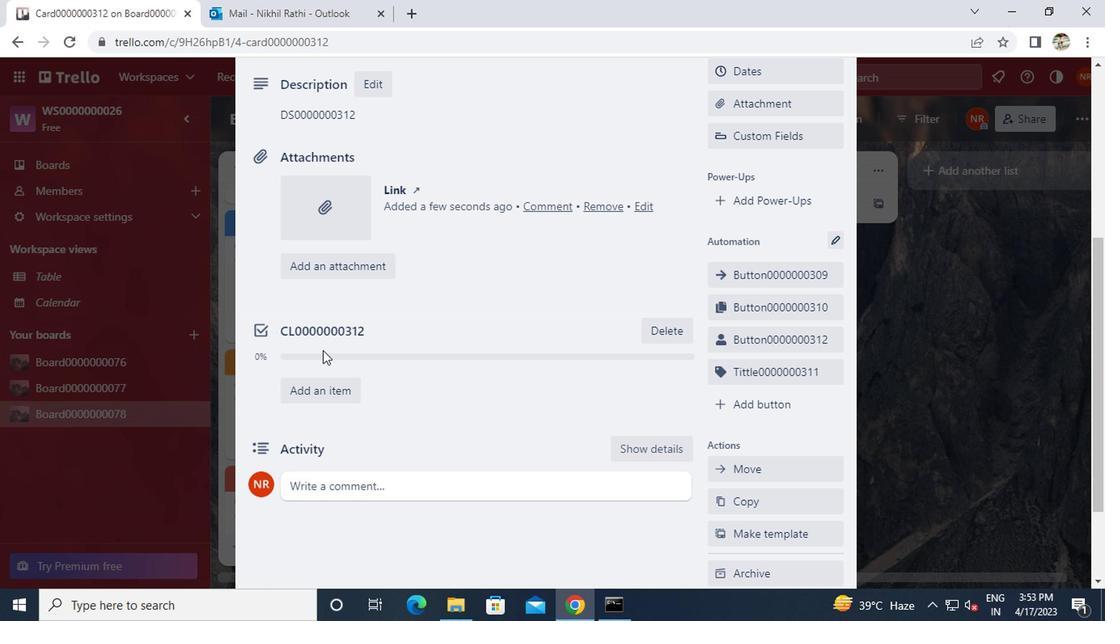 
Action: Mouse scrolled (320, 348) with delta (0, 0)
Screenshot: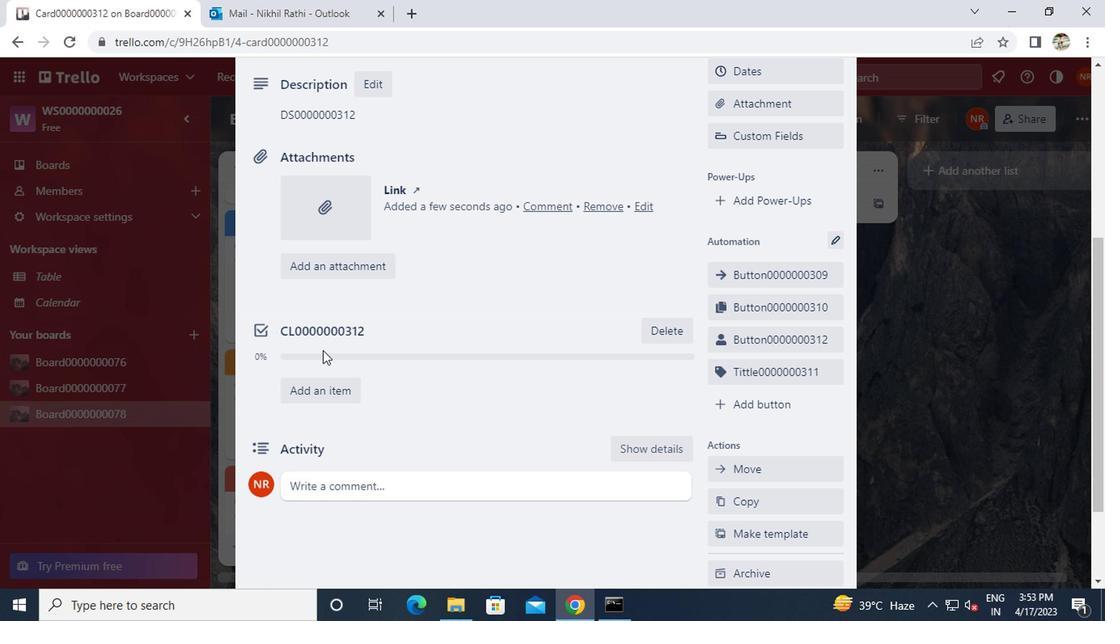 
Action: Mouse moved to (327, 362)
Screenshot: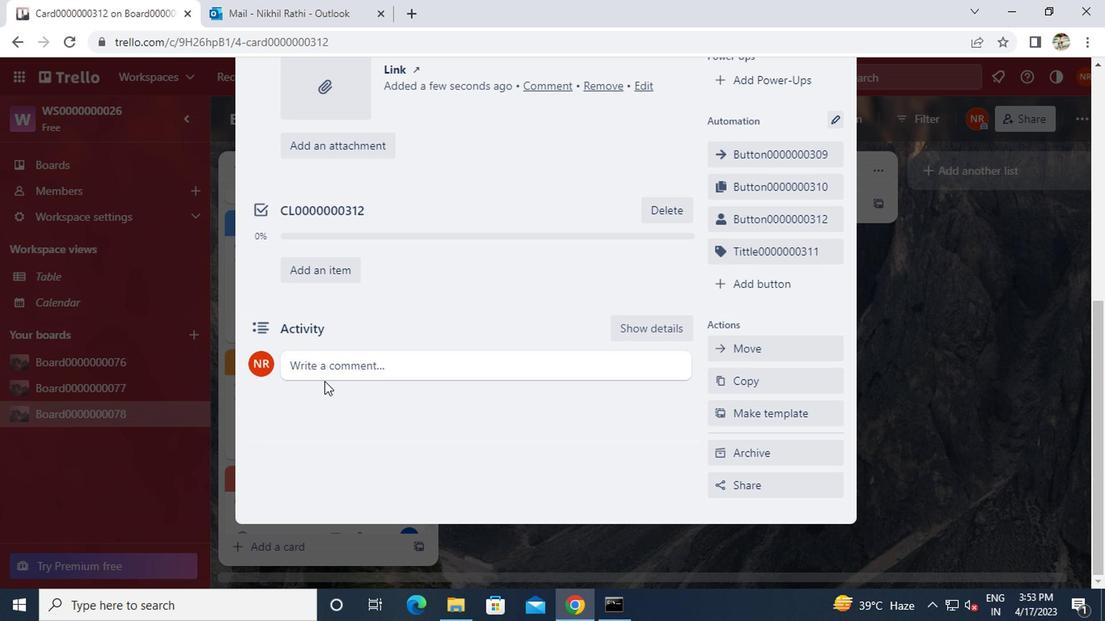 
Action: Mouse pressed left at (327, 362)
Screenshot: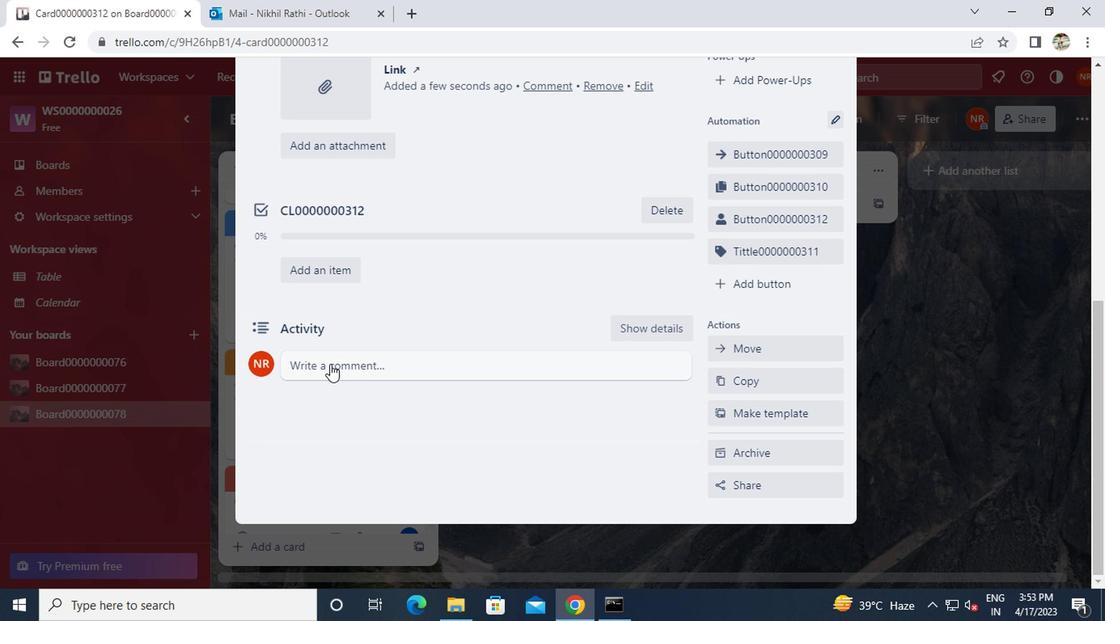 
Action: Key pressed cm0000000312
Screenshot: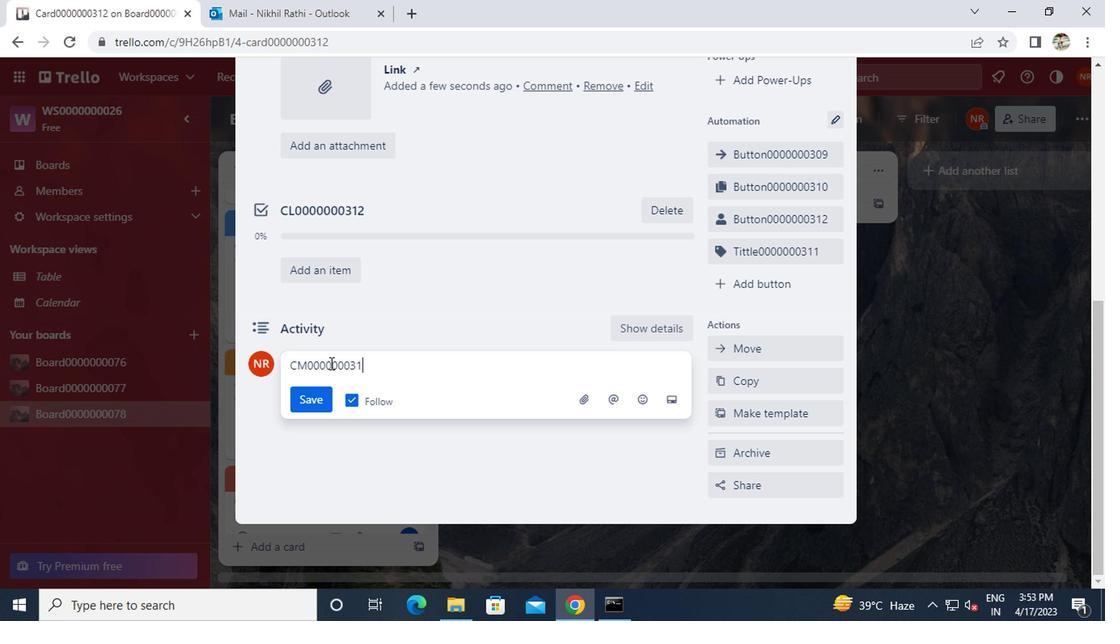 
Action: Mouse moved to (314, 392)
Screenshot: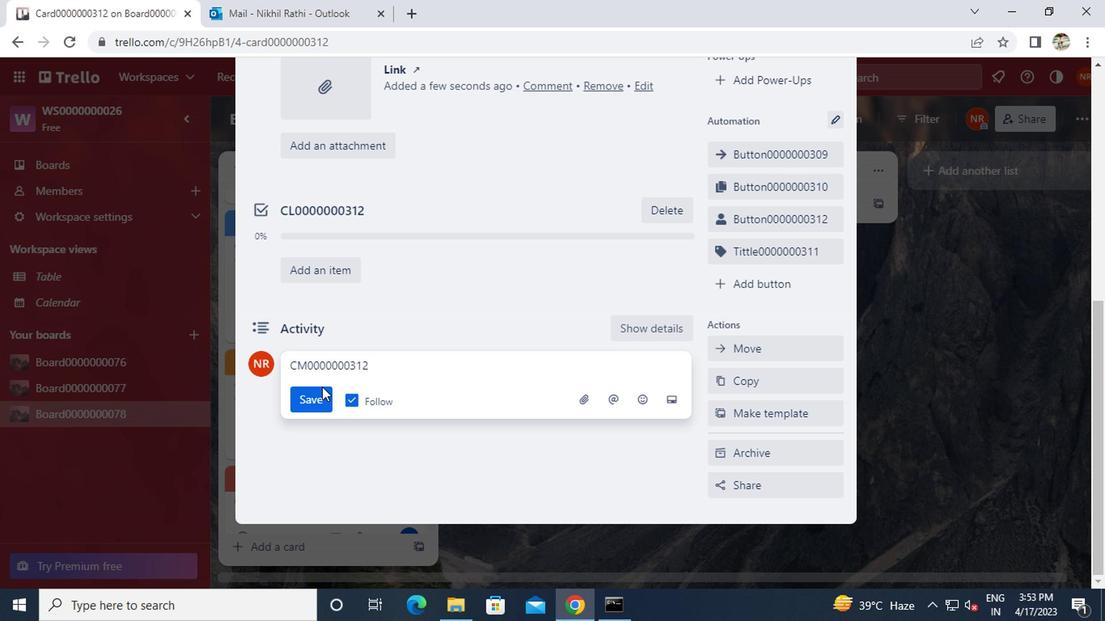 
Action: Mouse pressed left at (314, 392)
Screenshot: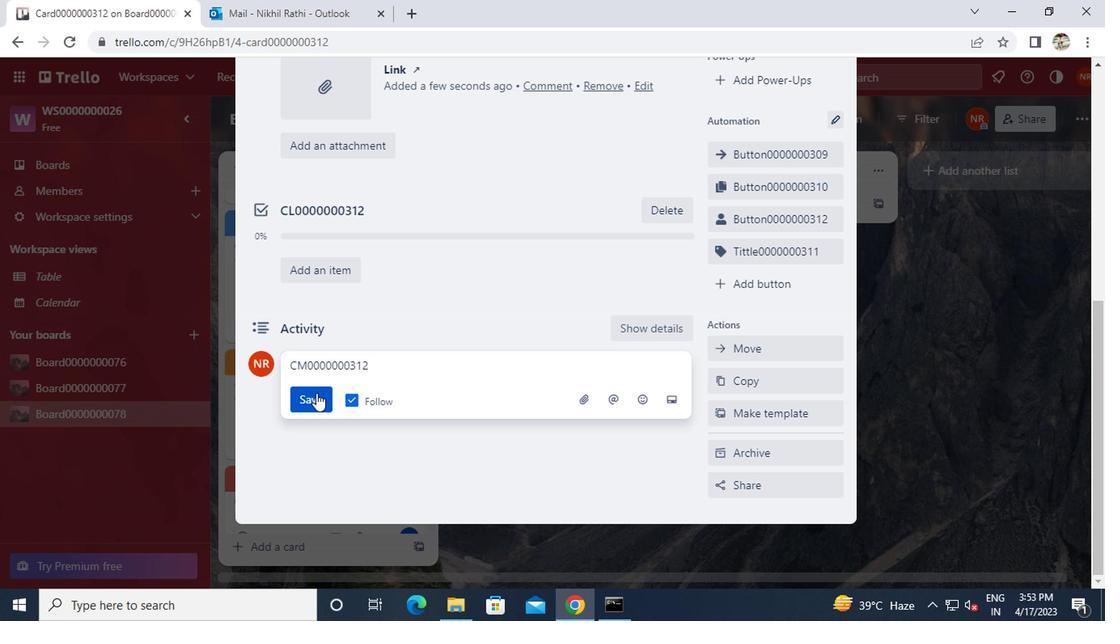 
Action: Mouse moved to (359, 404)
Screenshot: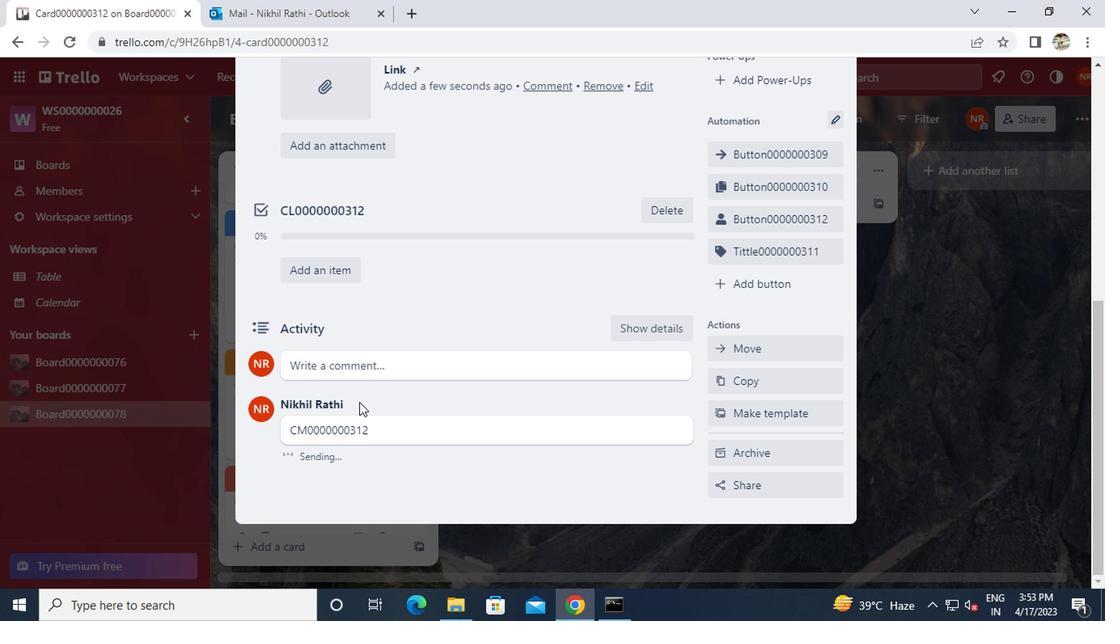 
